 Task: Assign roles and permissions to a user.
Action: Mouse moved to (15, 120)
Screenshot: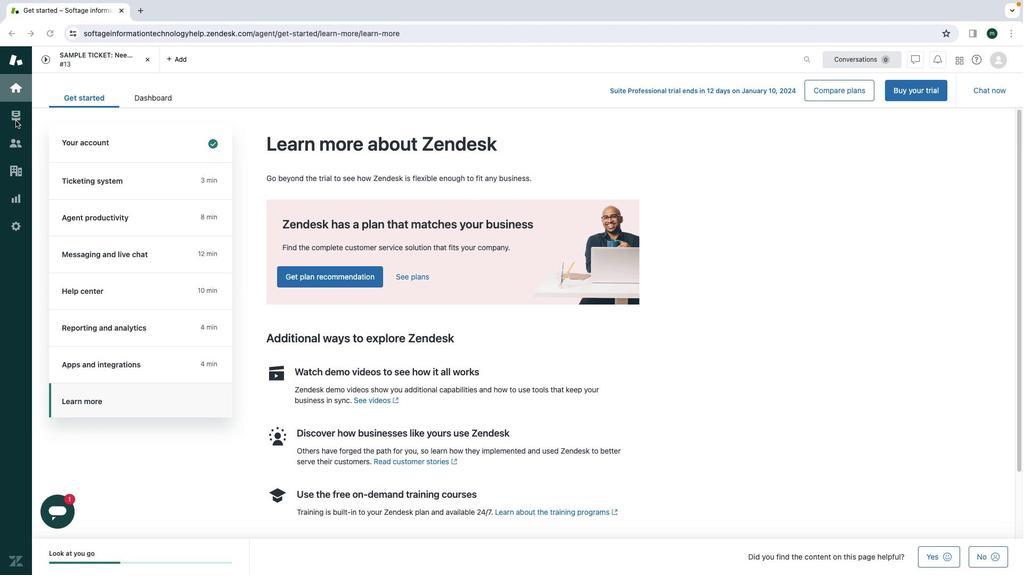 
Action: Mouse pressed left at (15, 120)
Screenshot: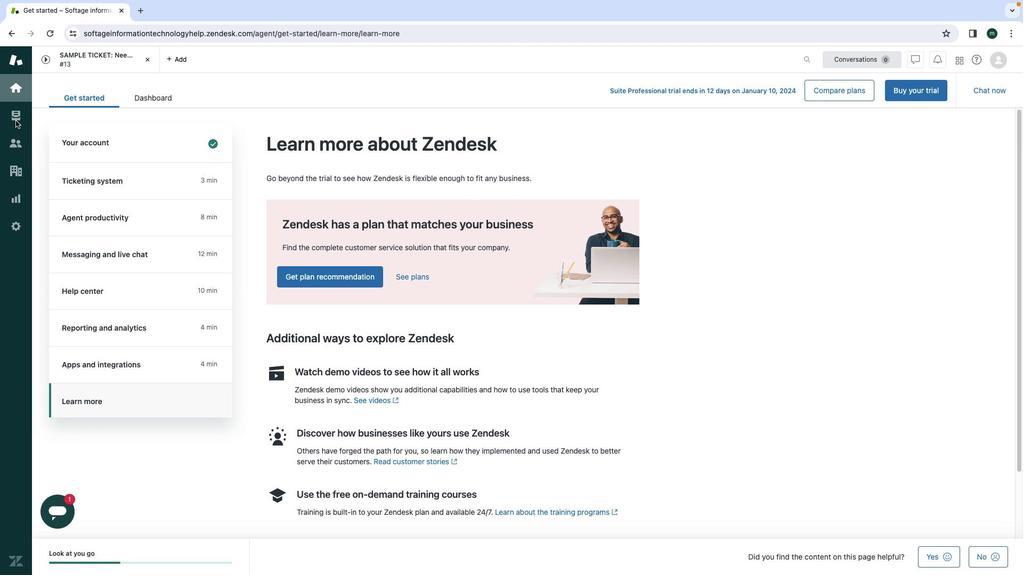 
Action: Mouse moved to (12, 116)
Screenshot: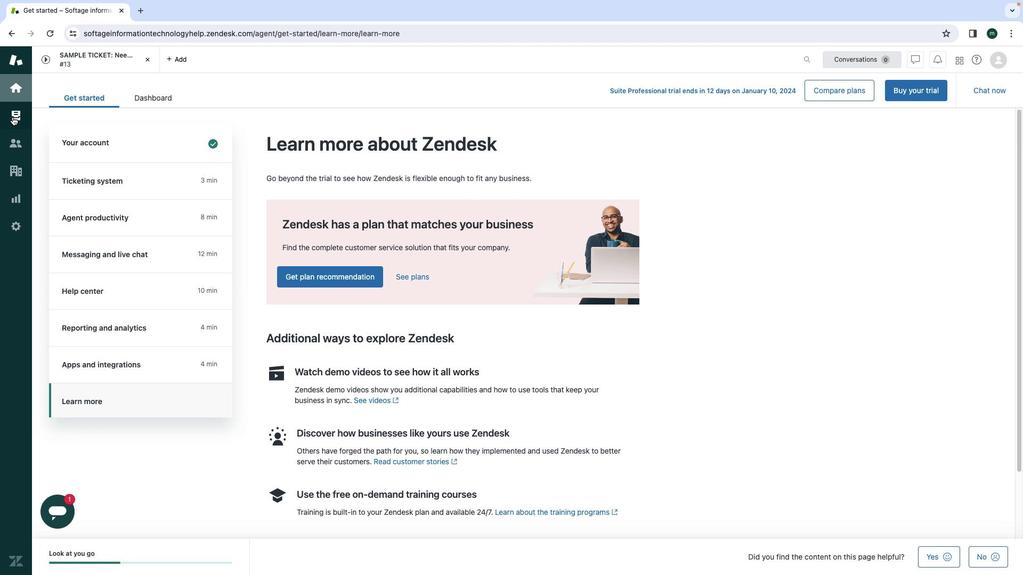 
Action: Mouse pressed left at (12, 116)
Screenshot: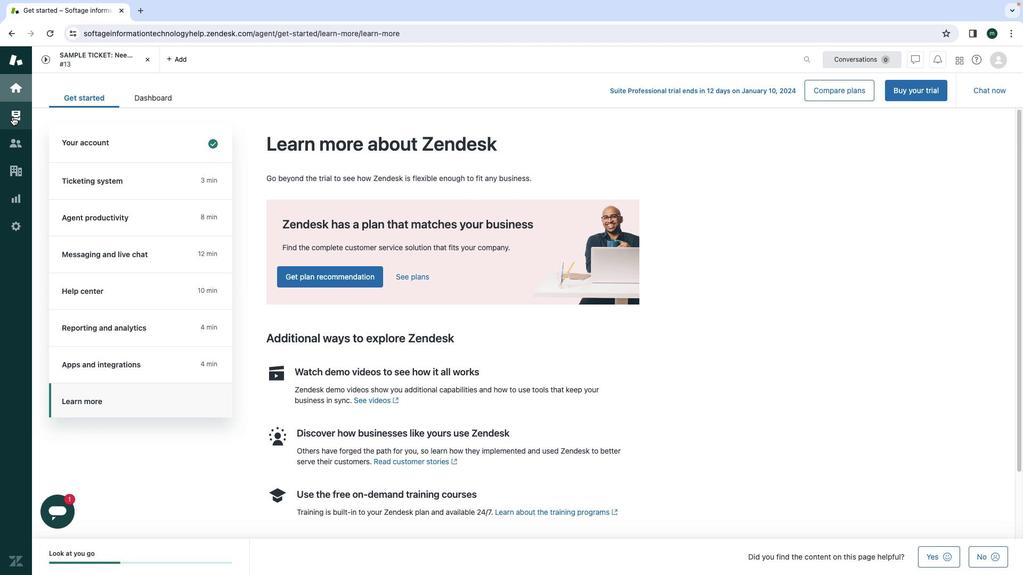 
Action: Mouse moved to (233, 305)
Screenshot: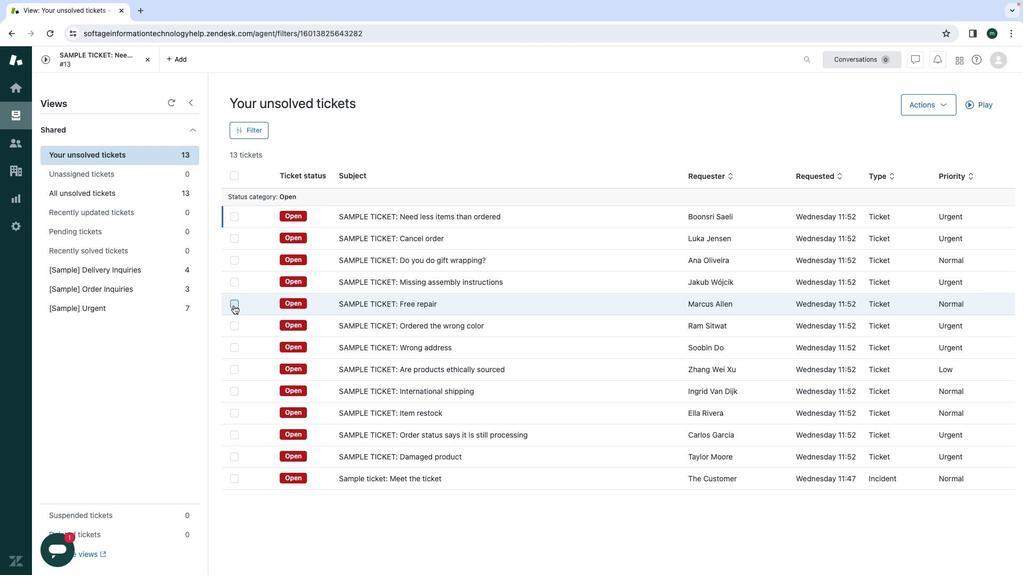 
Action: Mouse pressed left at (233, 305)
Screenshot: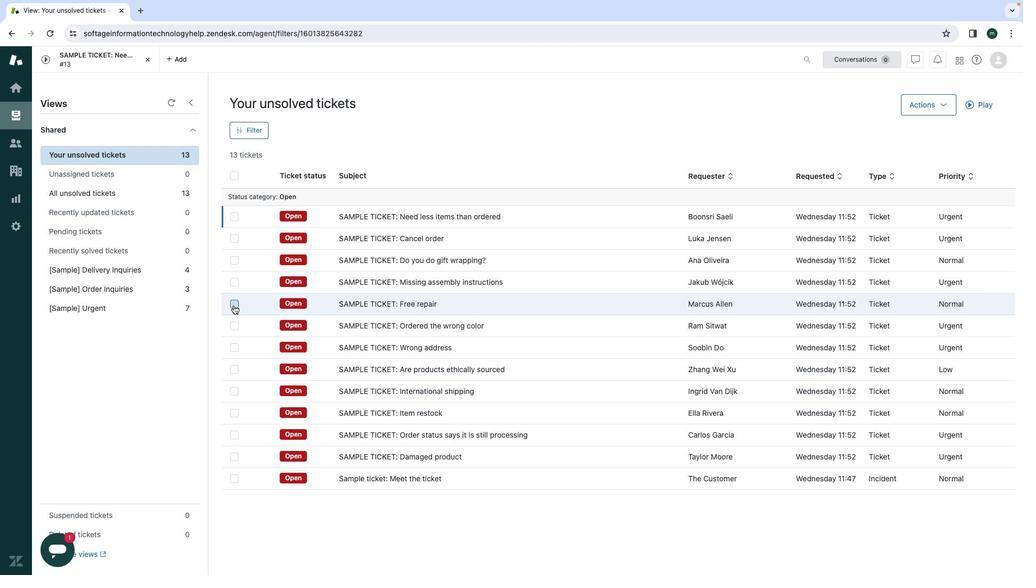 
Action: Mouse moved to (289, 302)
Screenshot: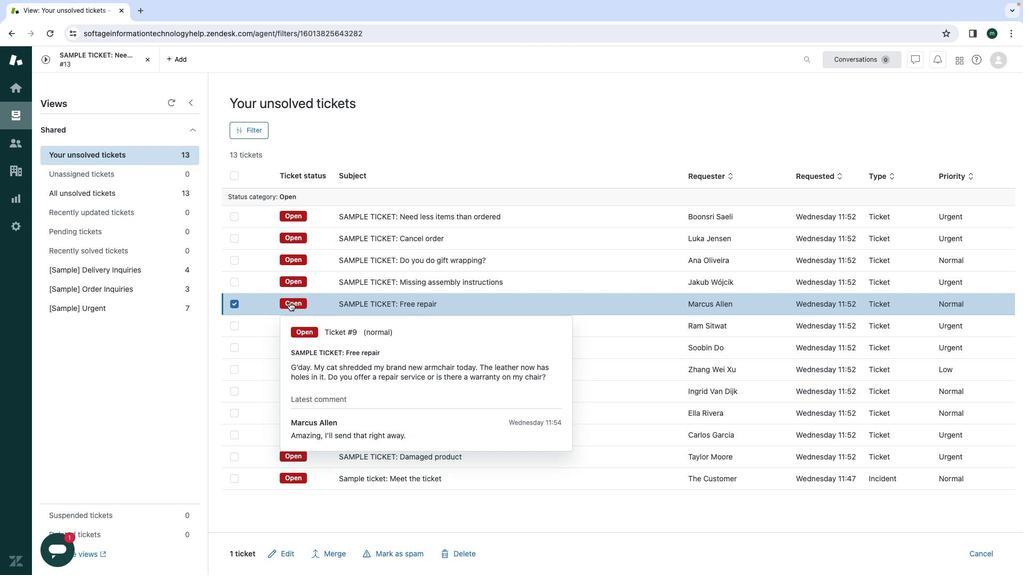 
Action: Mouse pressed left at (289, 302)
Screenshot: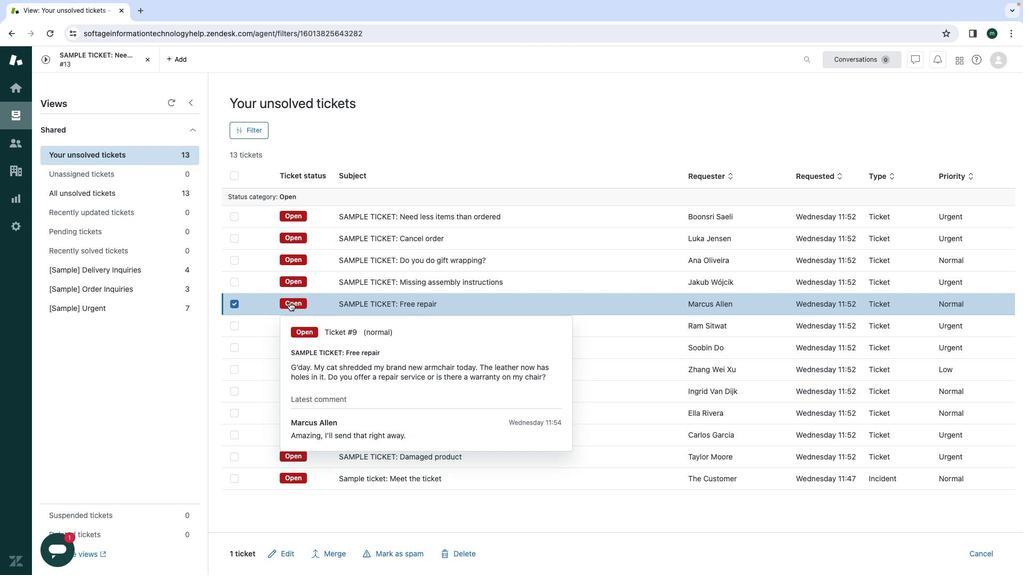 
Action: Mouse moved to (168, 128)
Screenshot: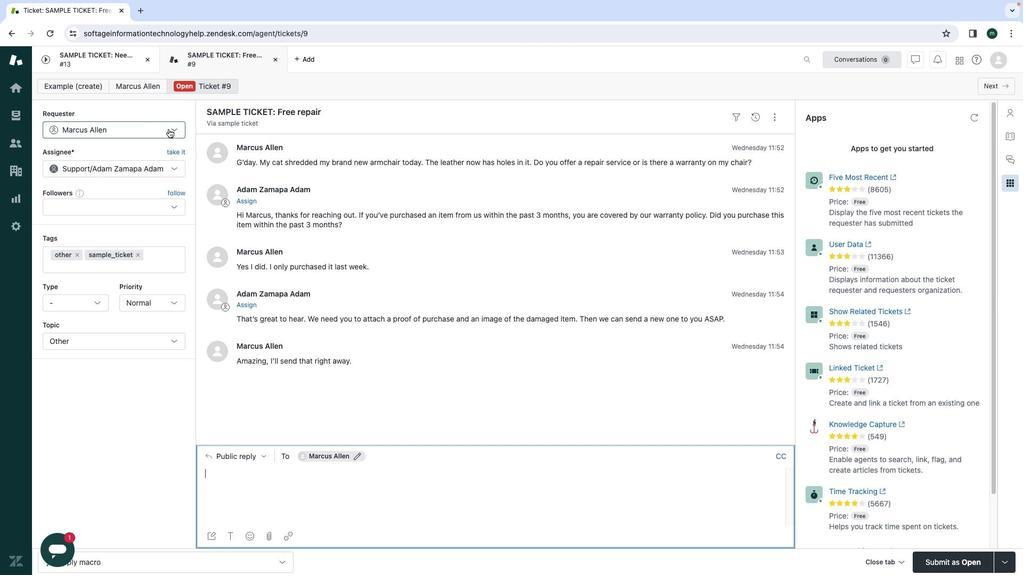 
Action: Mouse pressed left at (168, 128)
Screenshot: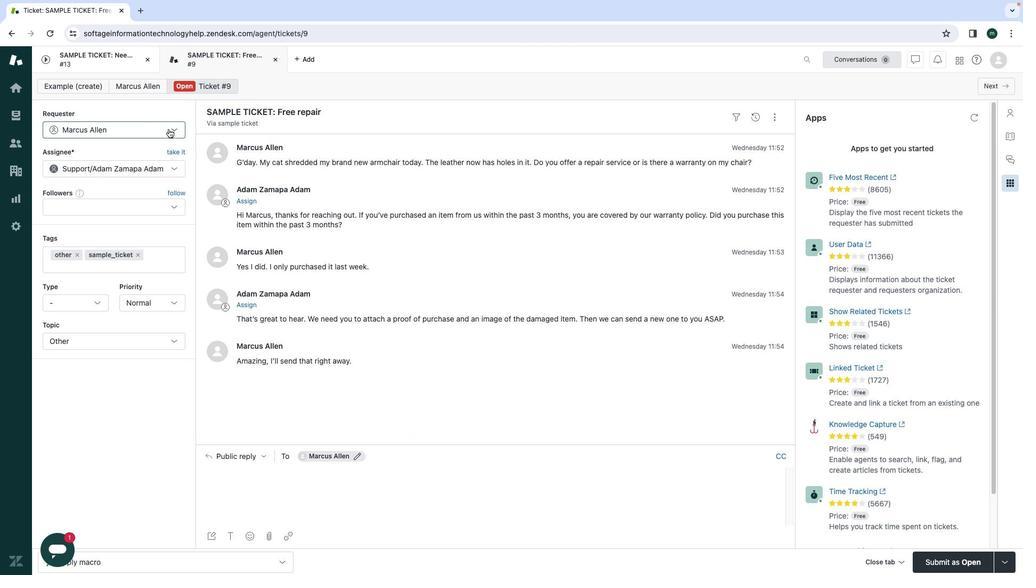
Action: Mouse moved to (114, 165)
Screenshot: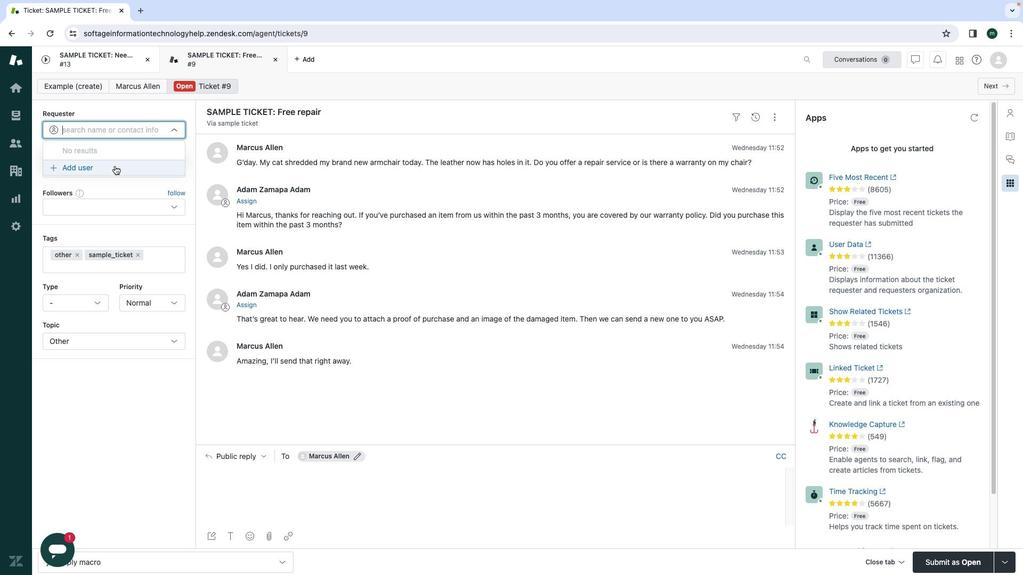 
Action: Mouse pressed left at (114, 165)
Screenshot: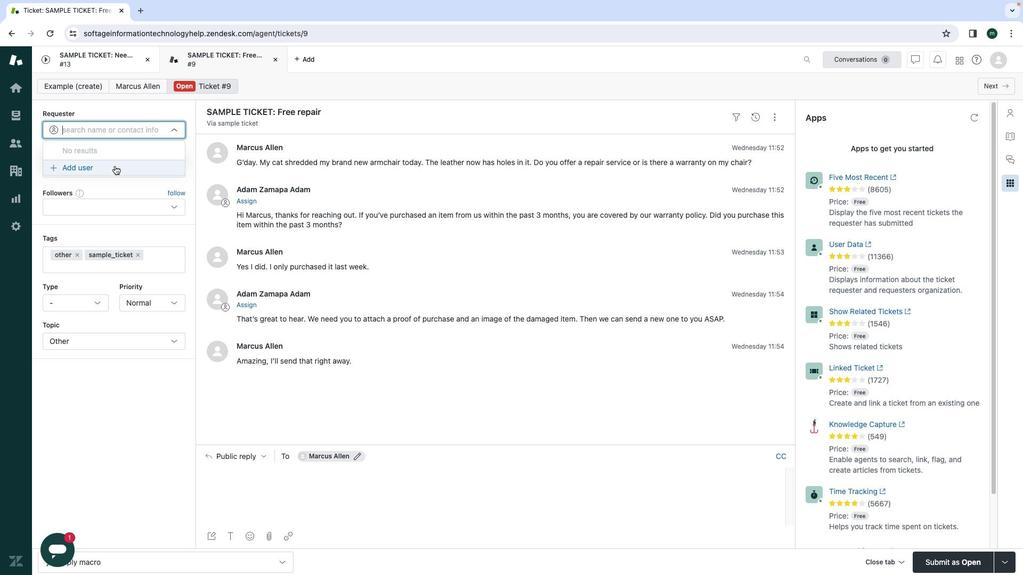 
Action: Mouse moved to (417, 269)
Screenshot: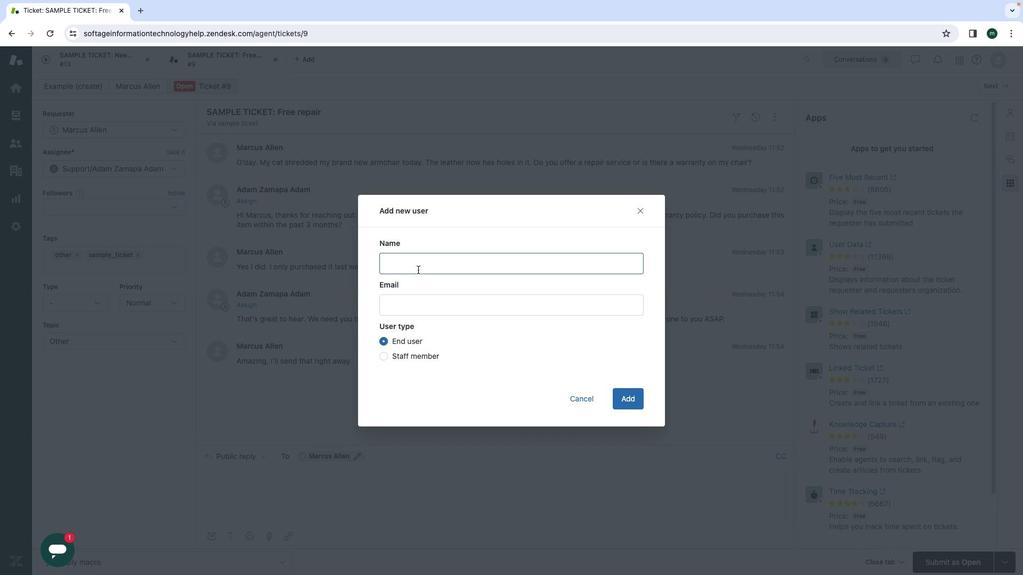 
Action: Mouse pressed left at (417, 269)
Screenshot: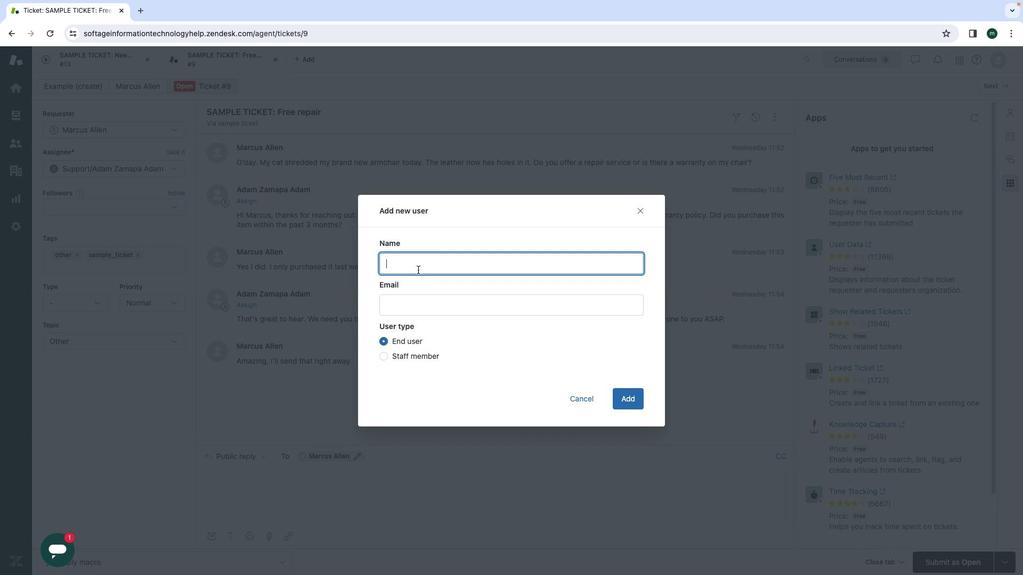 
Action: Mouse moved to (417, 269)
Screenshot: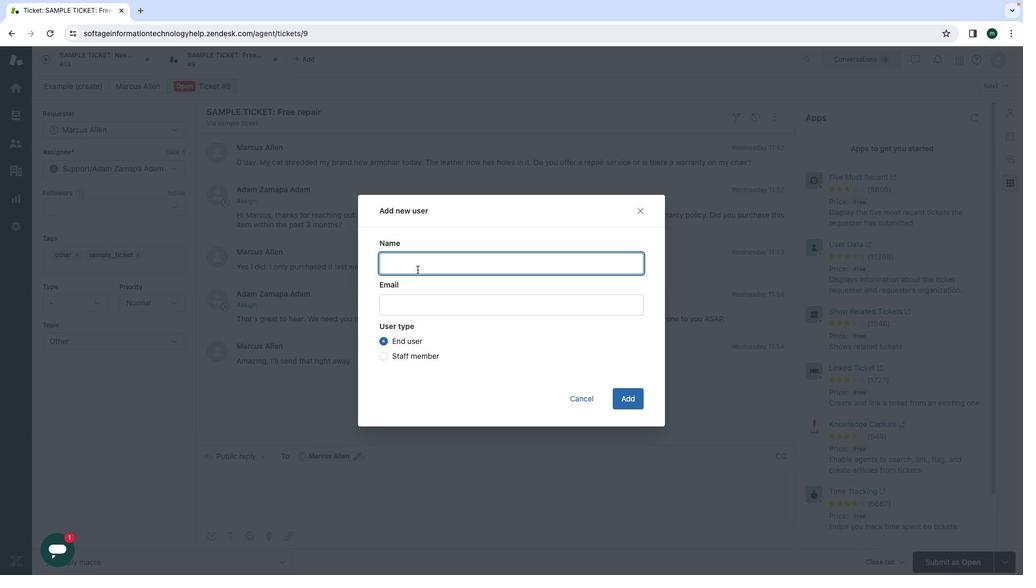 
Action: Key pressed Key.shift'E''o''i''n'Key.spaceKey.shift'M''o''r''g''a''n'
Screenshot: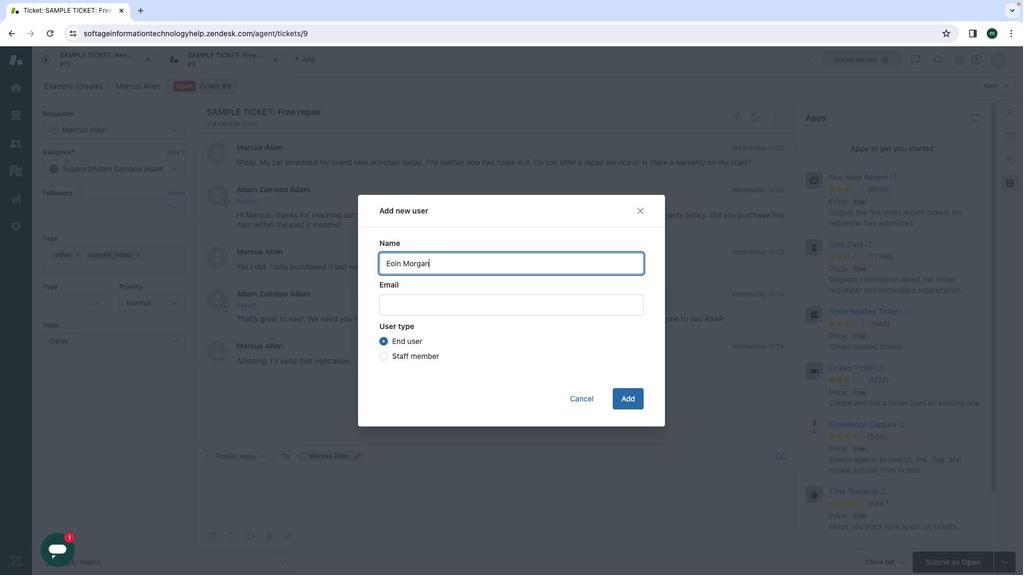 
Action: Mouse moved to (403, 310)
Screenshot: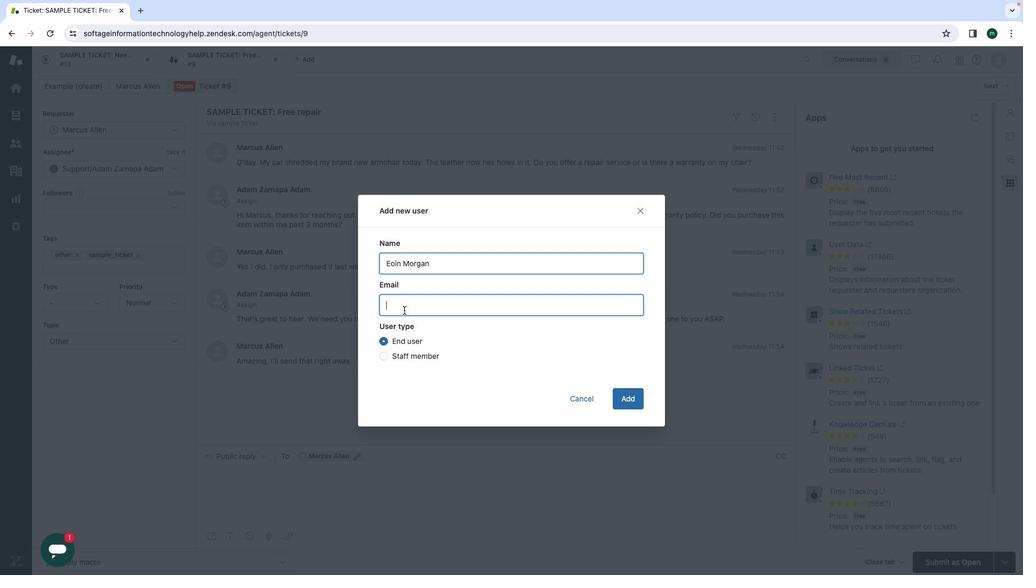 
Action: Mouse pressed left at (403, 310)
Screenshot: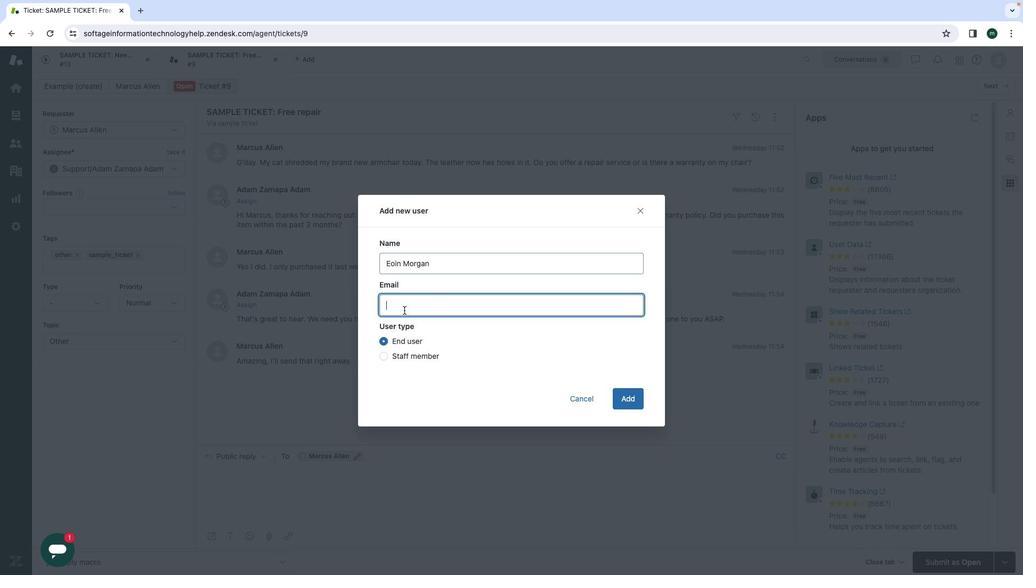 
Action: Mouse moved to (398, 312)
Screenshot: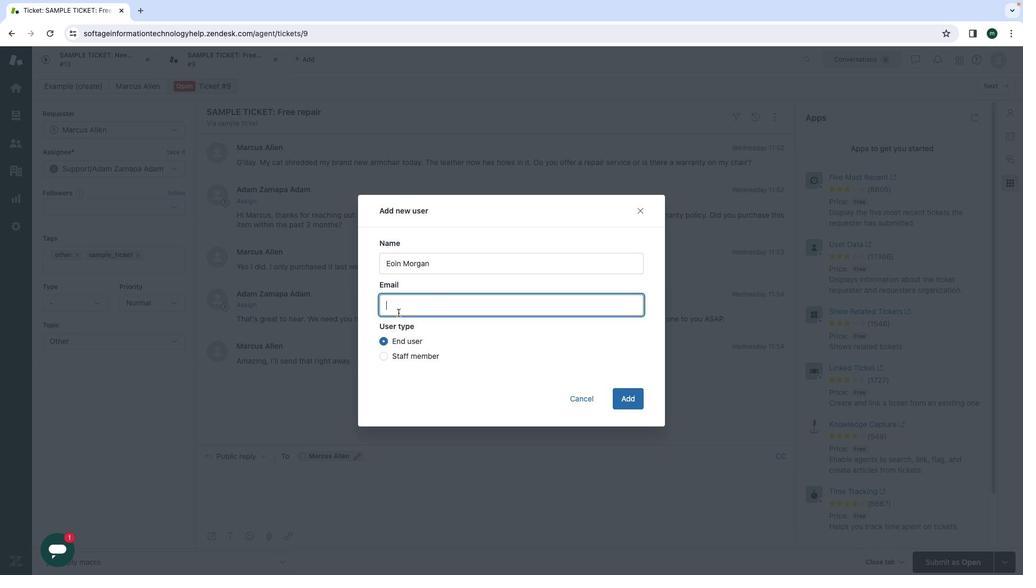 
Action: Key pressed Key.shift'E''o''i''n'Key.shift'M''o''r''g''a''n''.''n''e''t'Key.shift'@''g''m''a''i''l''.''c''o''m'
Screenshot: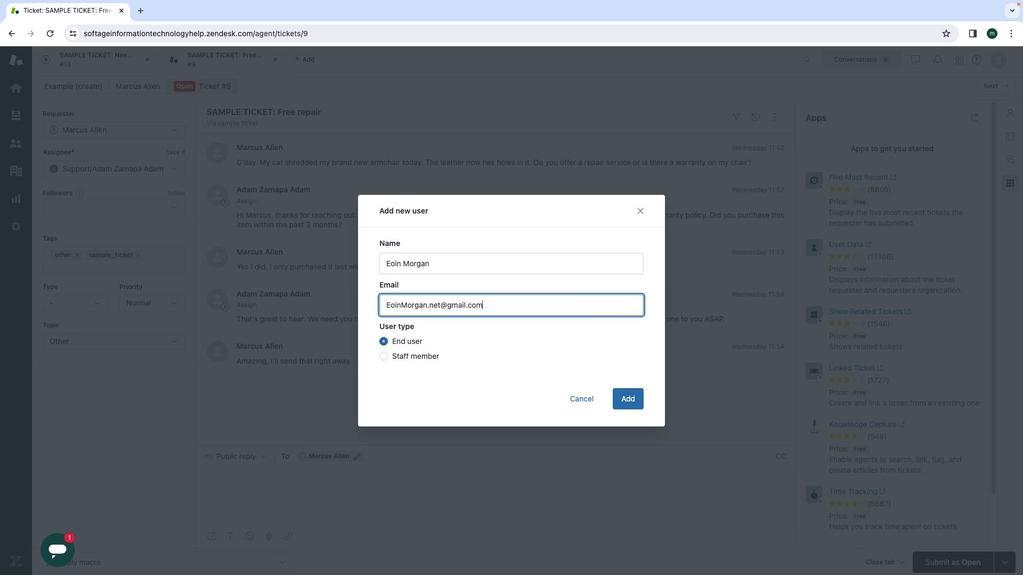 
Action: Mouse moved to (635, 395)
Screenshot: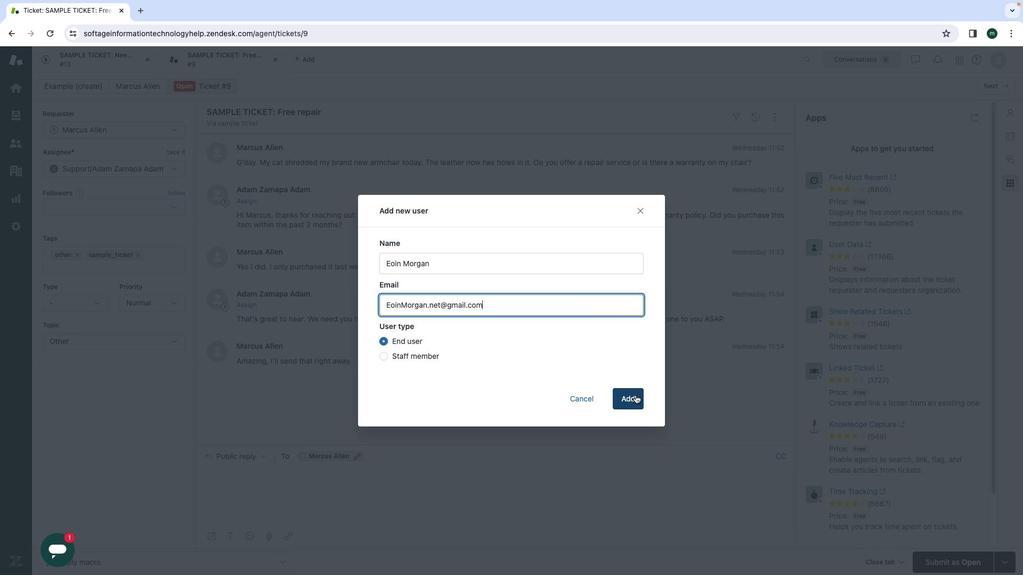 
Action: Mouse pressed left at (635, 395)
Screenshot: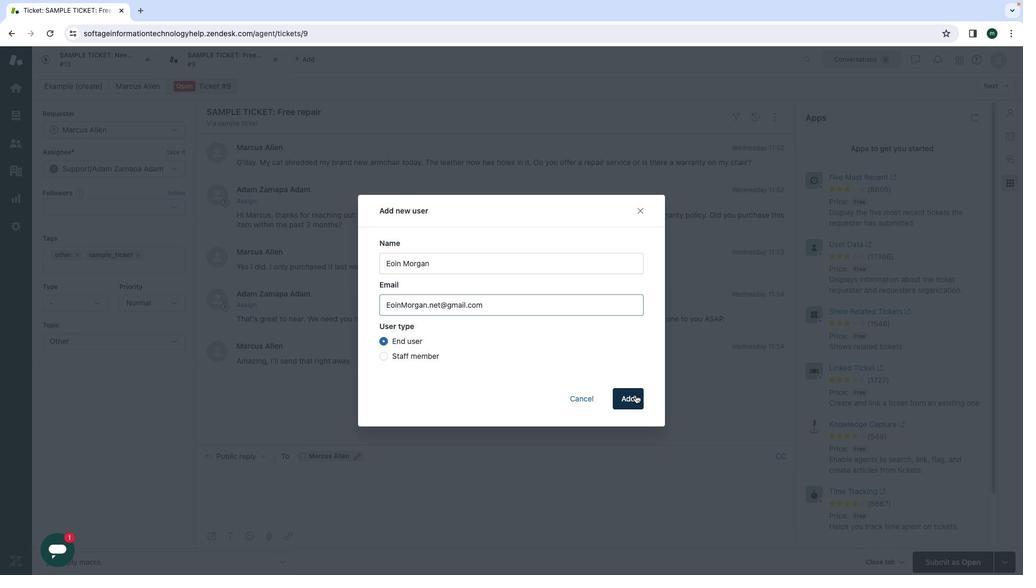 
Action: Mouse moved to (173, 170)
Screenshot: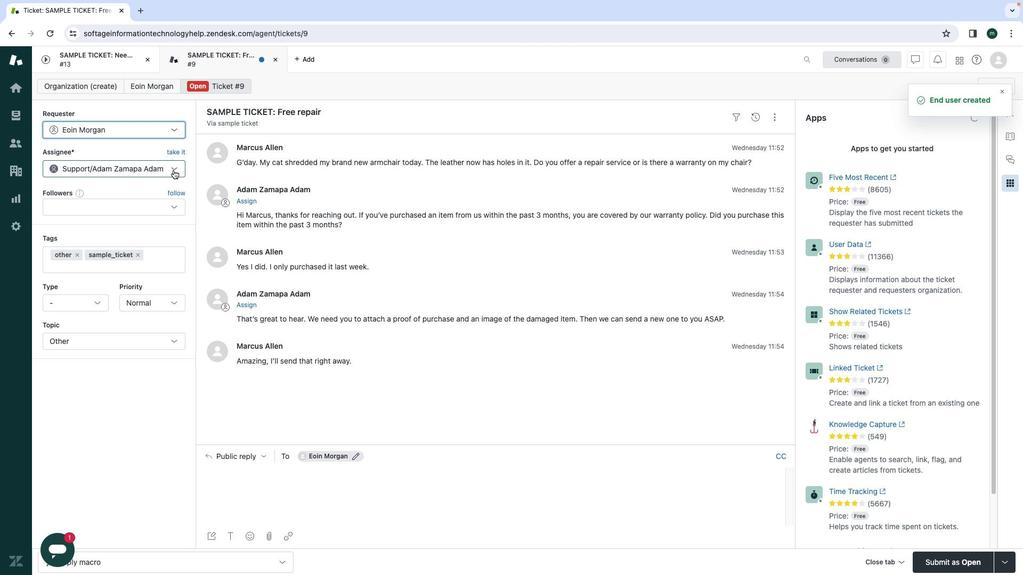 
Action: Mouse pressed left at (173, 170)
Screenshot: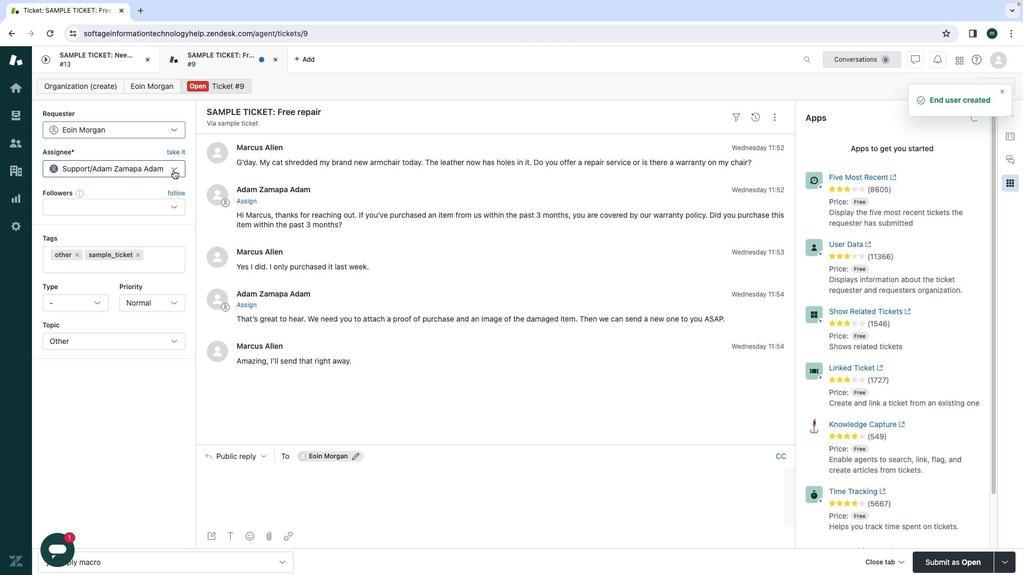 
Action: Mouse moved to (149, 211)
Screenshot: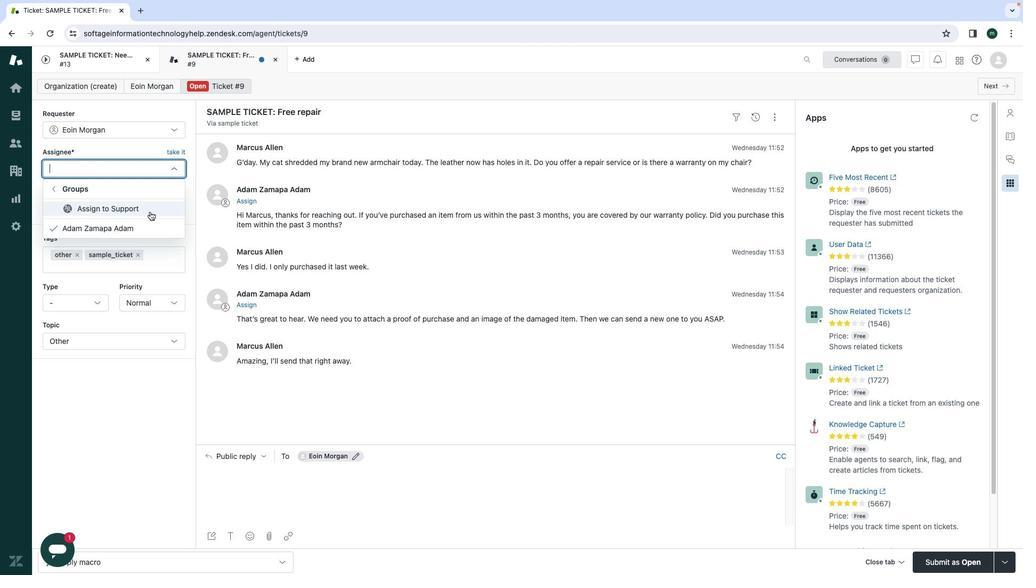 
Action: Mouse pressed left at (149, 211)
Screenshot: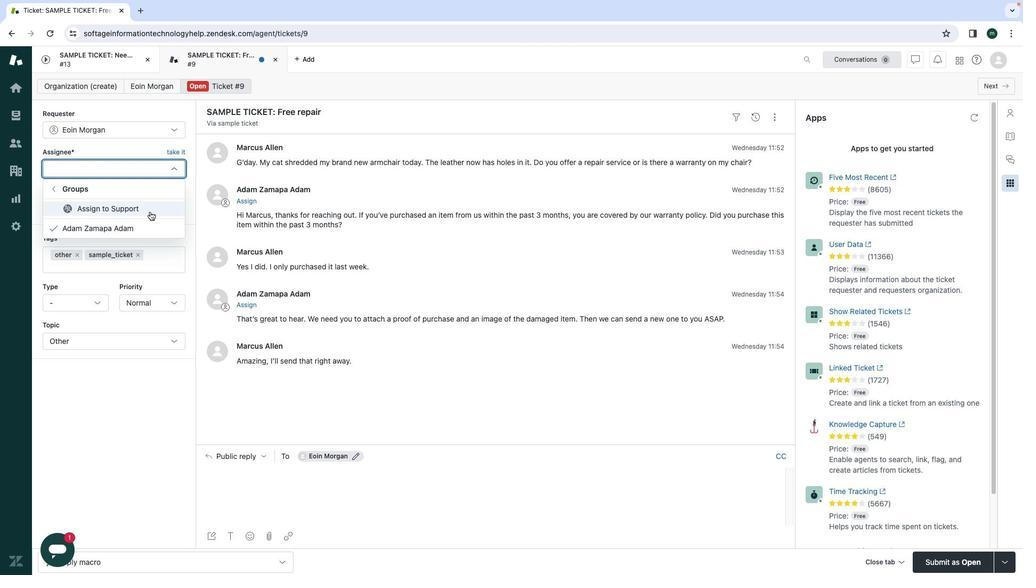 
Action: Mouse moved to (92, 303)
Screenshot: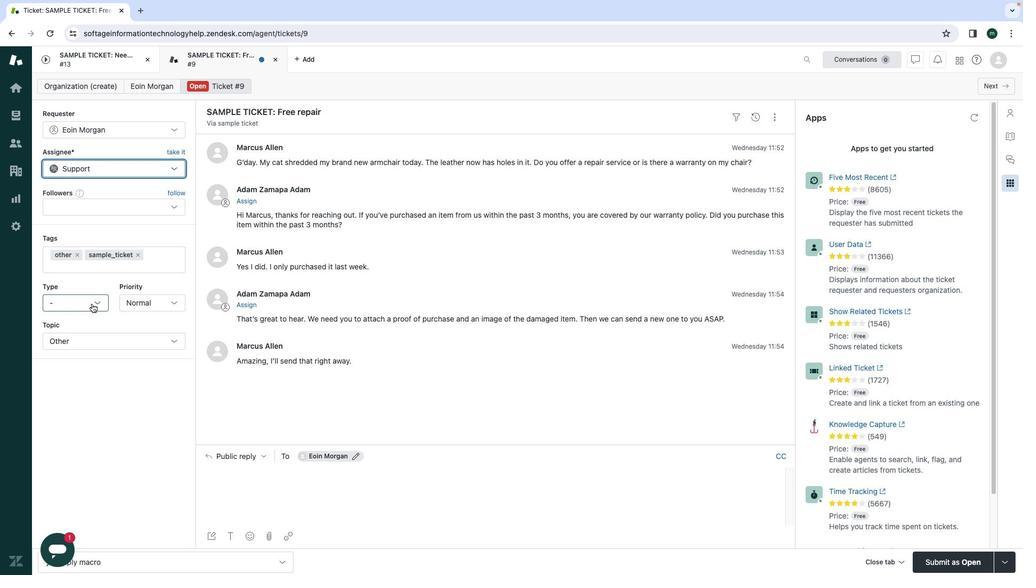 
Action: Mouse pressed left at (92, 303)
Screenshot: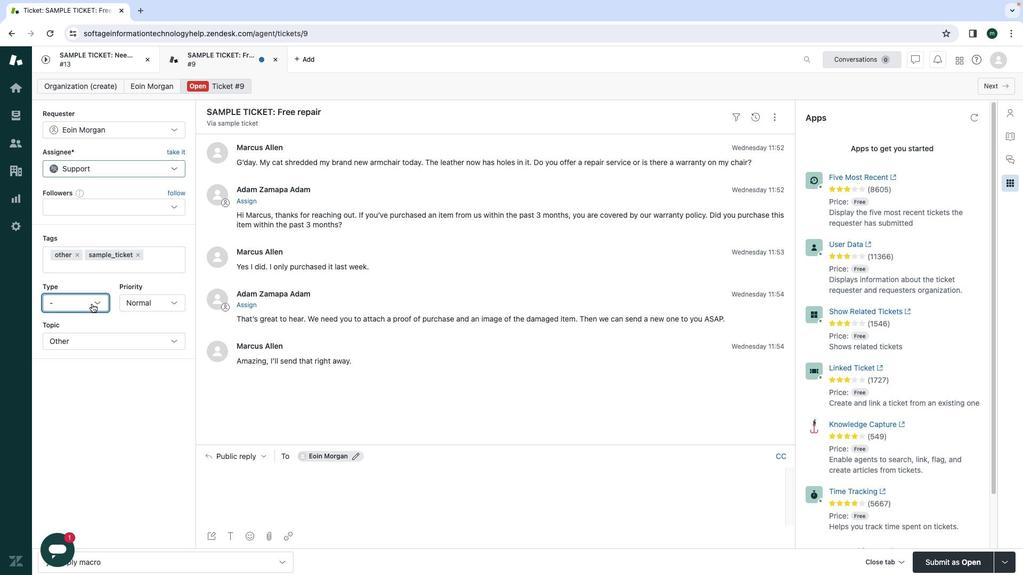 
Action: Mouse moved to (93, 371)
Screenshot: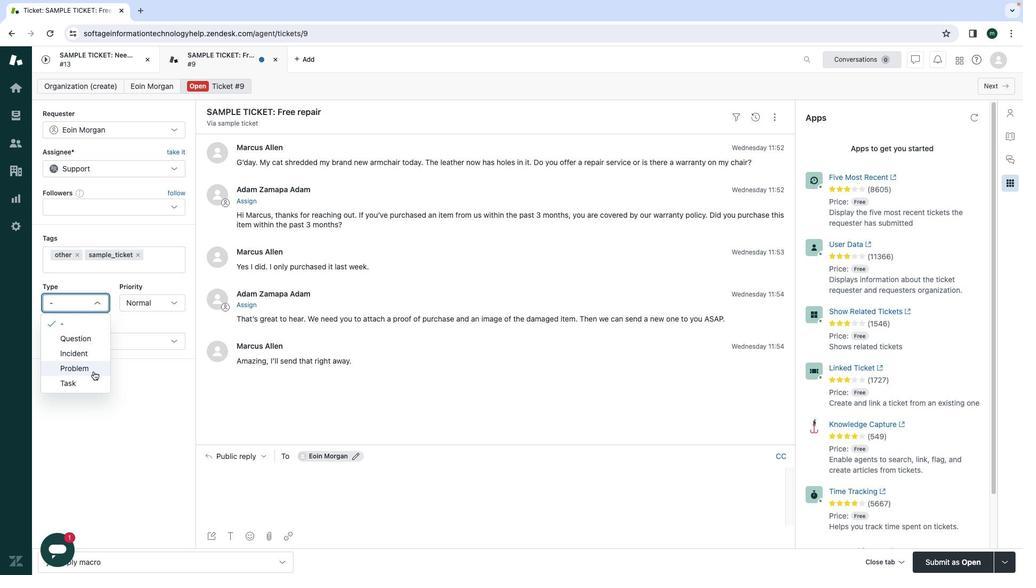 
Action: Mouse pressed left at (93, 371)
Screenshot: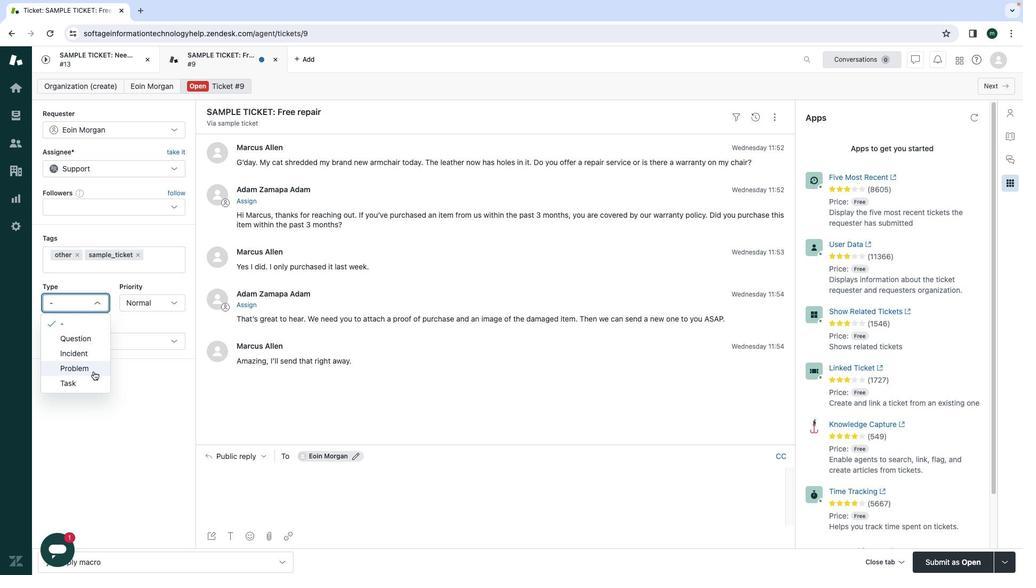 
Action: Mouse moved to (164, 304)
Screenshot: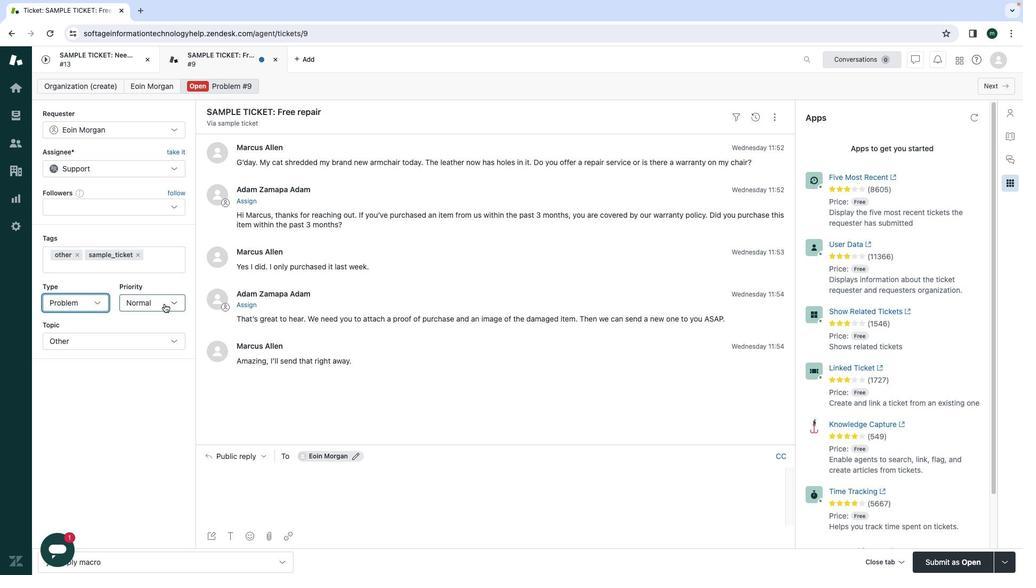 
Action: Mouse pressed left at (164, 304)
Screenshot: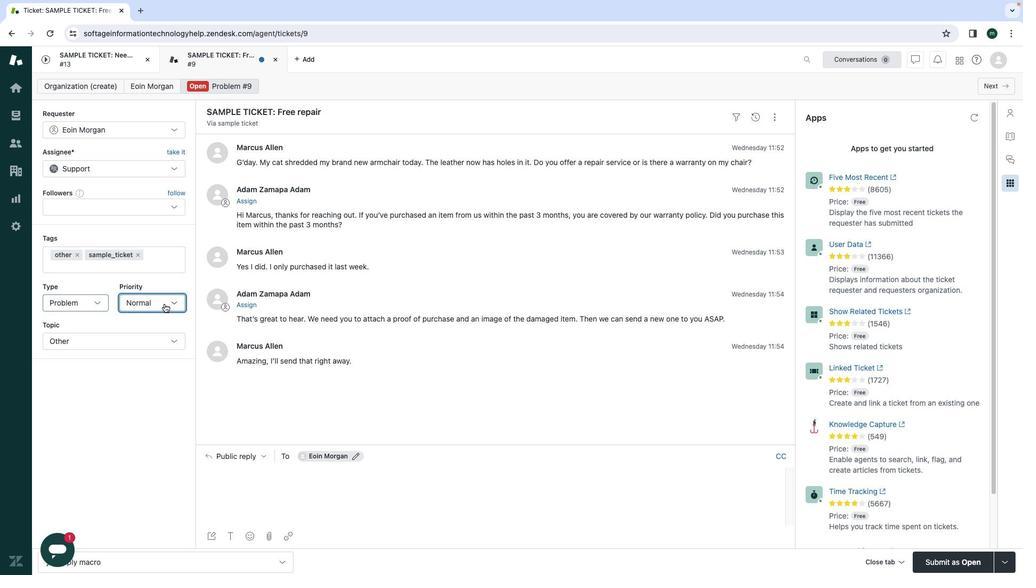 
Action: Mouse moved to (158, 367)
Screenshot: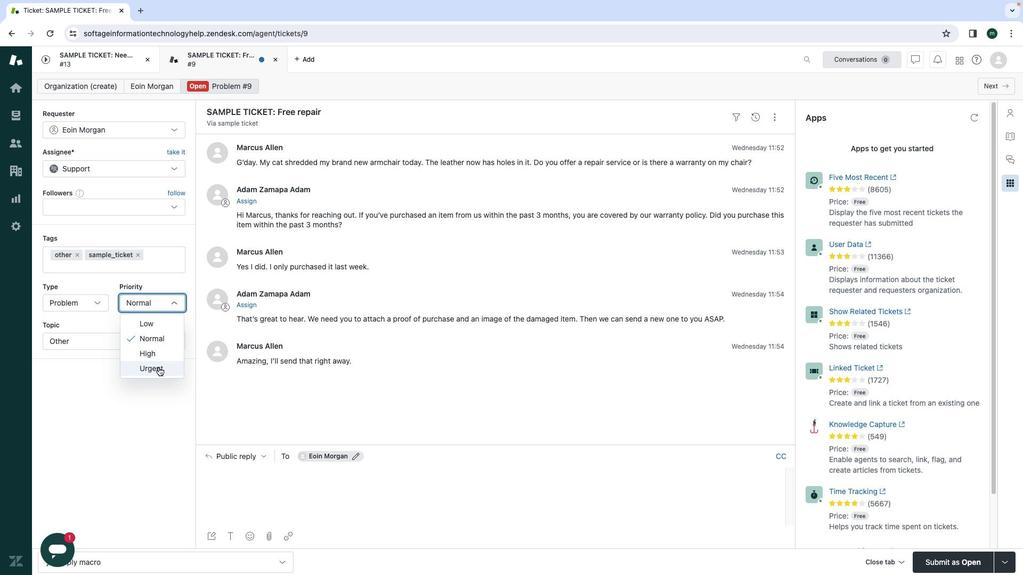 
Action: Mouse pressed left at (158, 367)
Screenshot: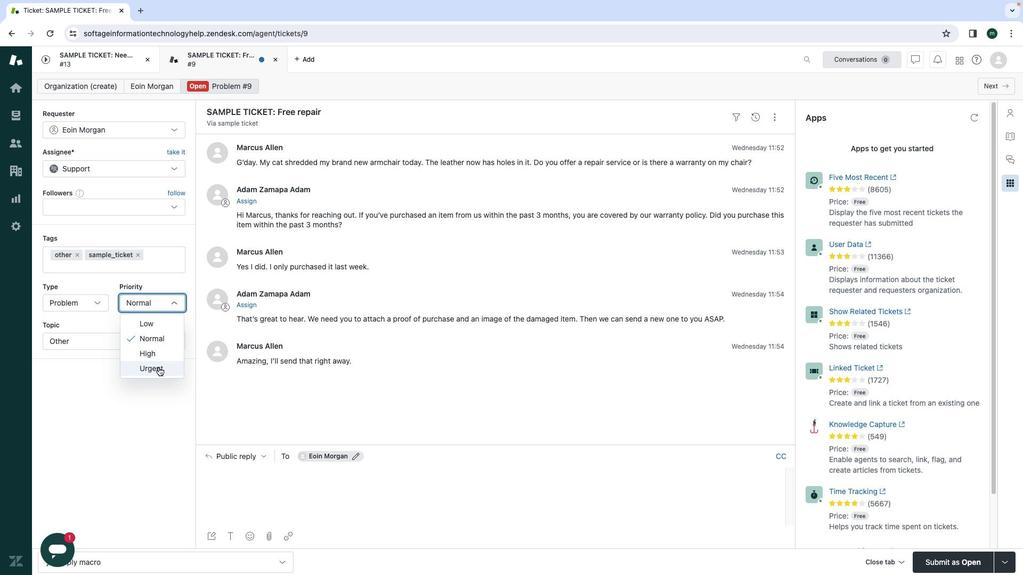 
Action: Mouse moved to (170, 342)
Screenshot: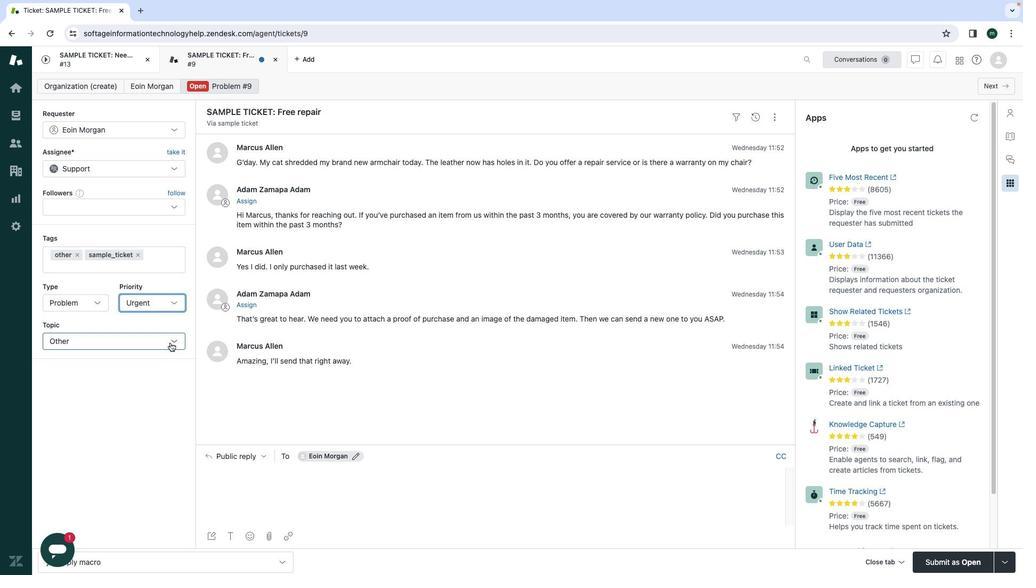 
Action: Mouse pressed left at (170, 342)
Screenshot: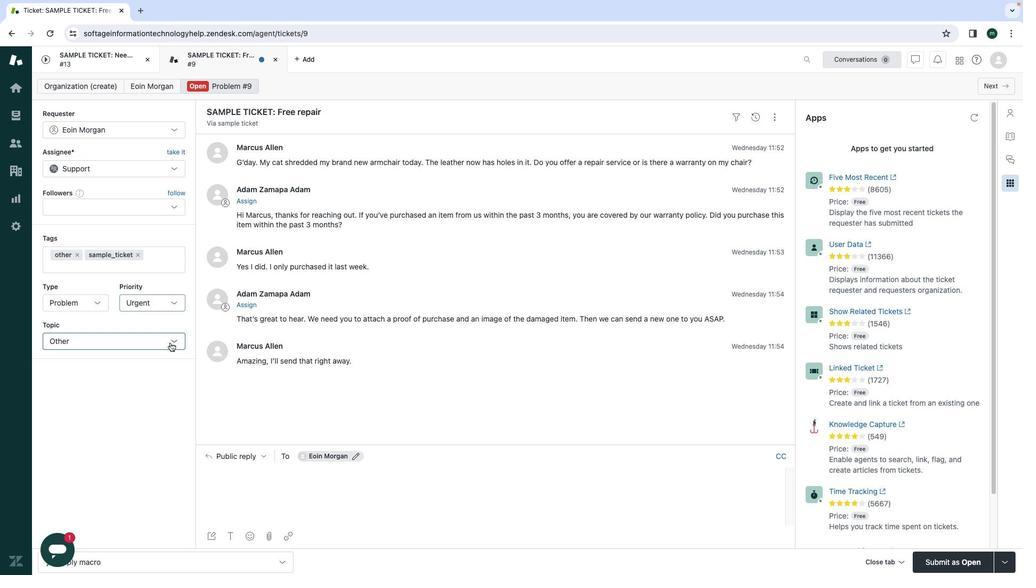 
Action: Mouse moved to (151, 376)
Screenshot: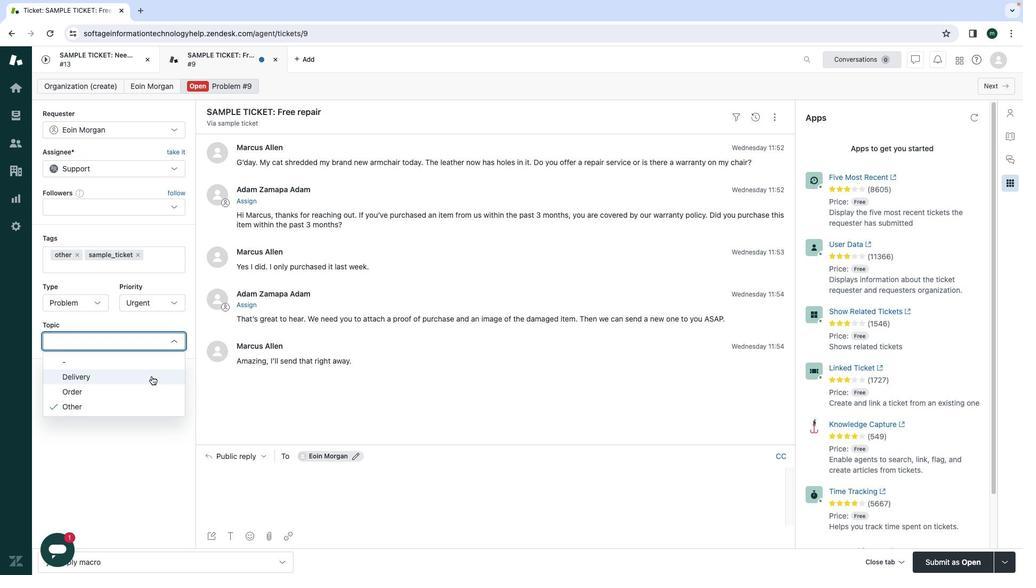 
Action: Mouse pressed left at (151, 376)
Screenshot: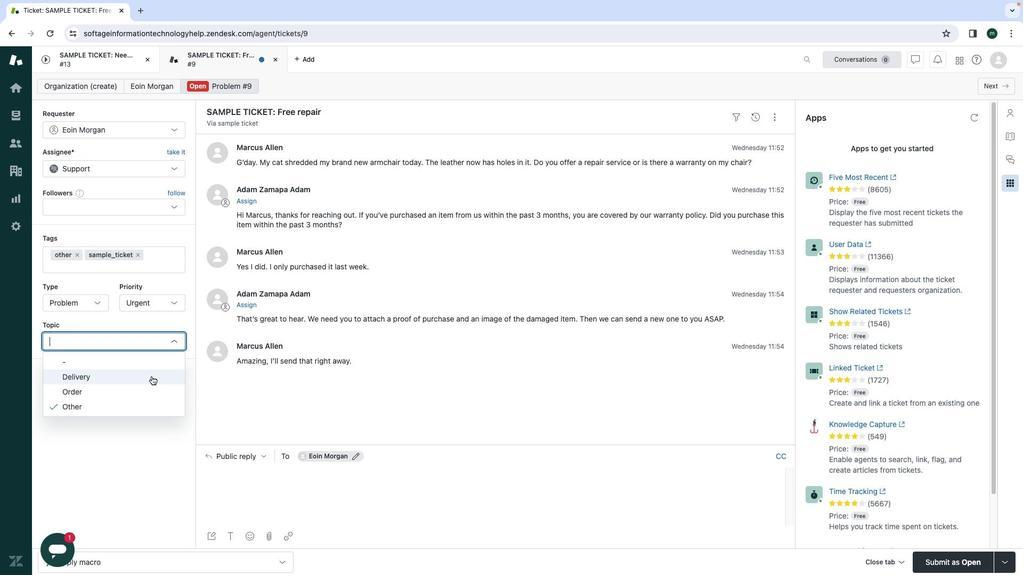 
Action: Mouse moved to (372, 343)
Screenshot: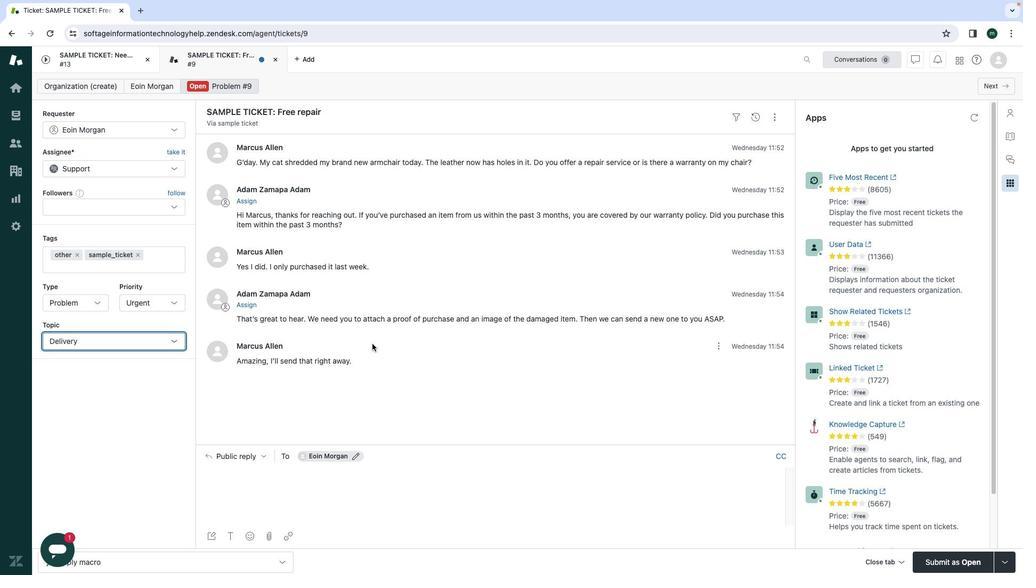 
Action: Mouse scrolled (372, 343) with delta (0, 0)
Screenshot: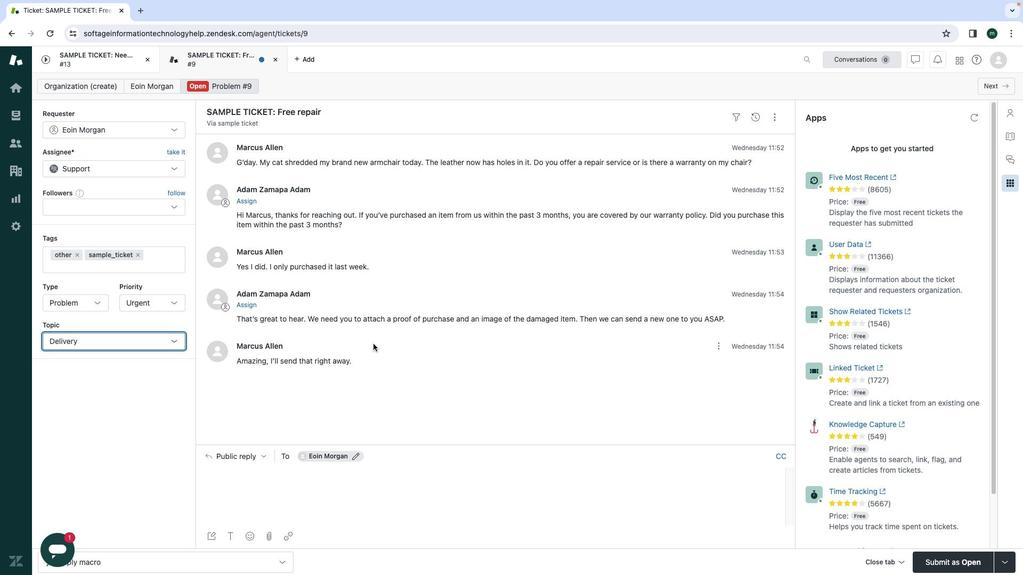
Action: Mouse scrolled (372, 343) with delta (0, 0)
Screenshot: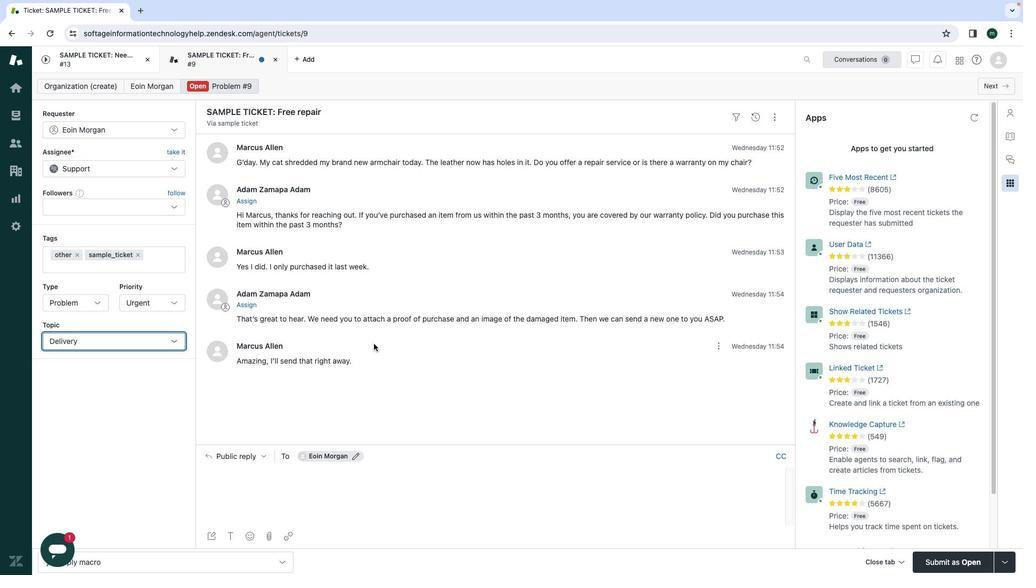 
Action: Mouse scrolled (372, 343) with delta (0, -1)
Screenshot: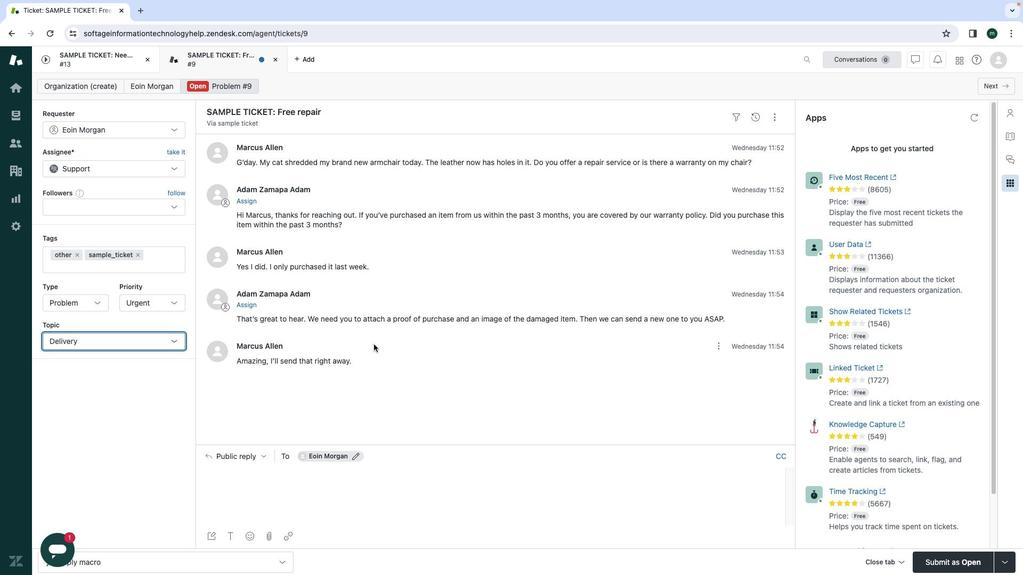 
Action: Mouse moved to (351, 461)
Screenshot: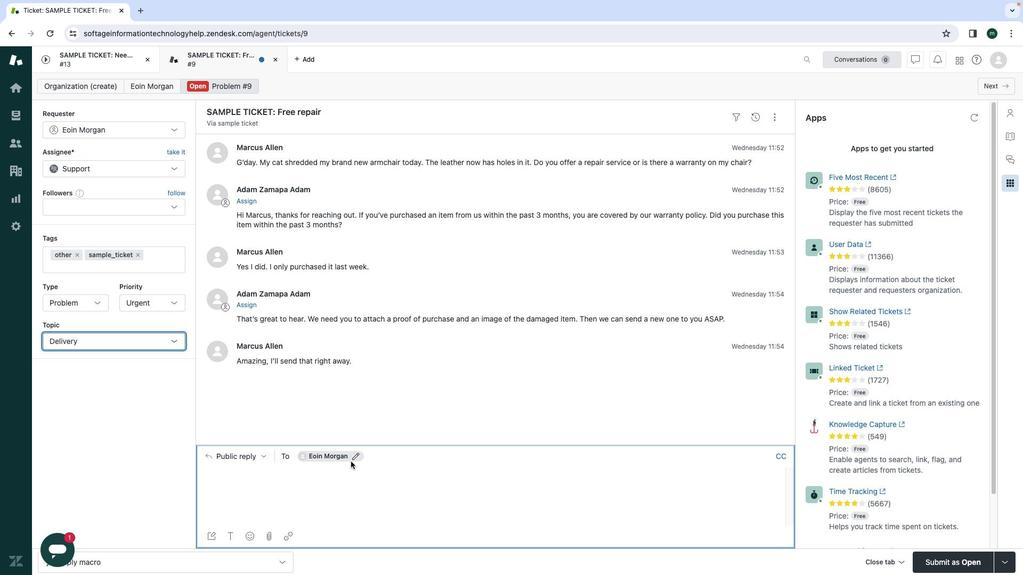 
Action: Mouse pressed left at (351, 461)
Screenshot: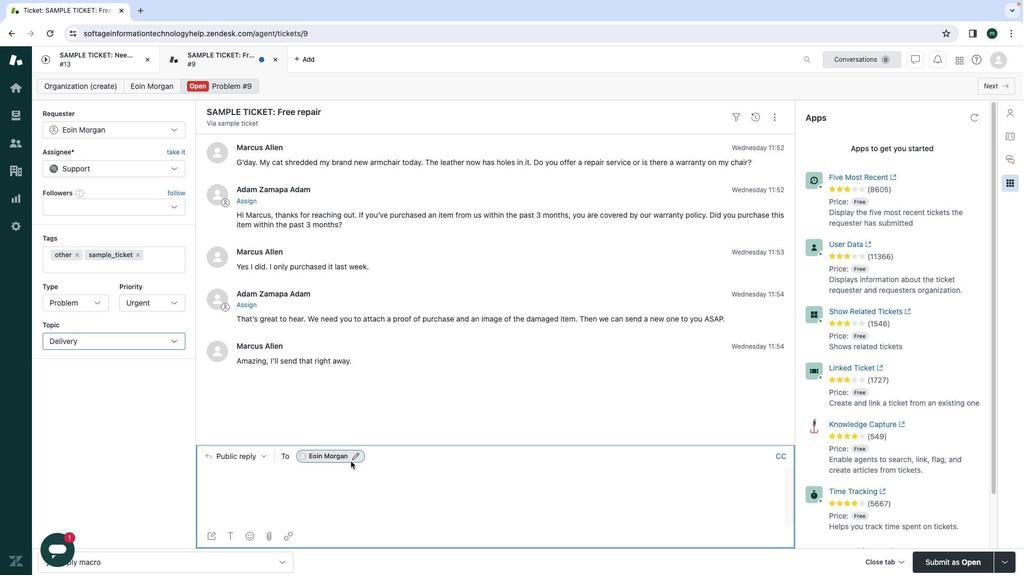 
Action: Mouse moved to (352, 455)
Screenshot: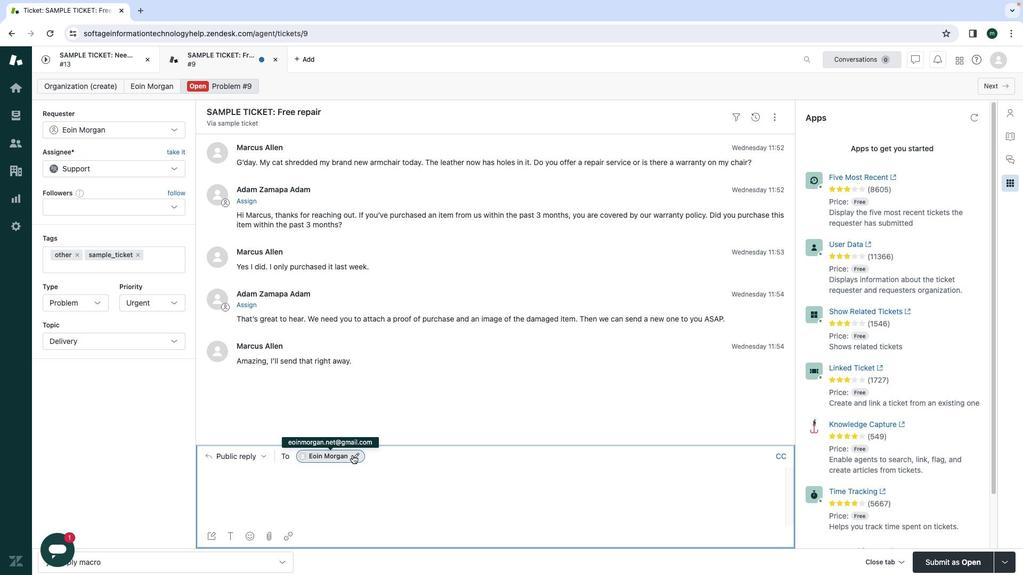 
Action: Mouse pressed left at (352, 455)
Screenshot: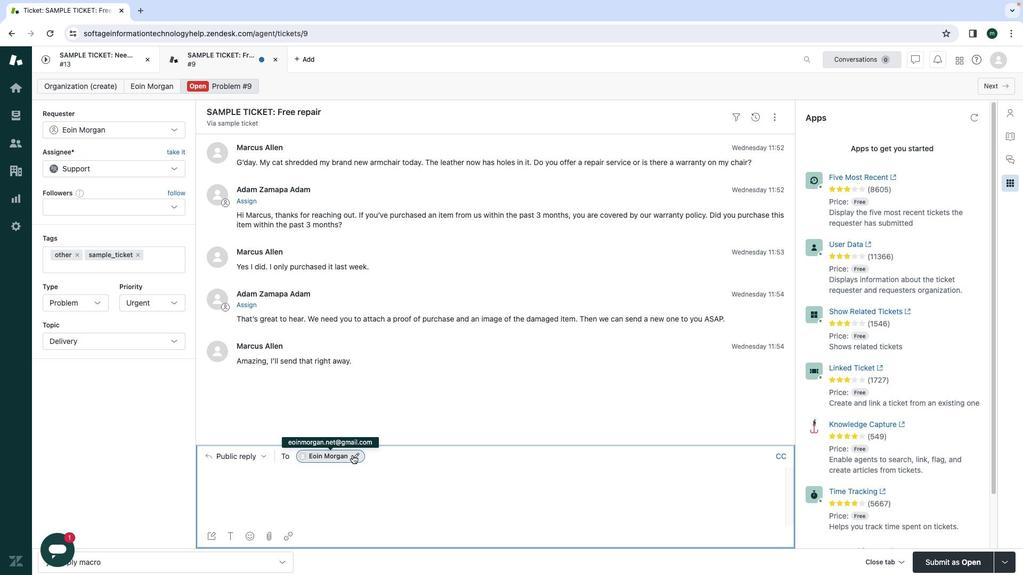 
Action: Mouse moved to (321, 497)
Screenshot: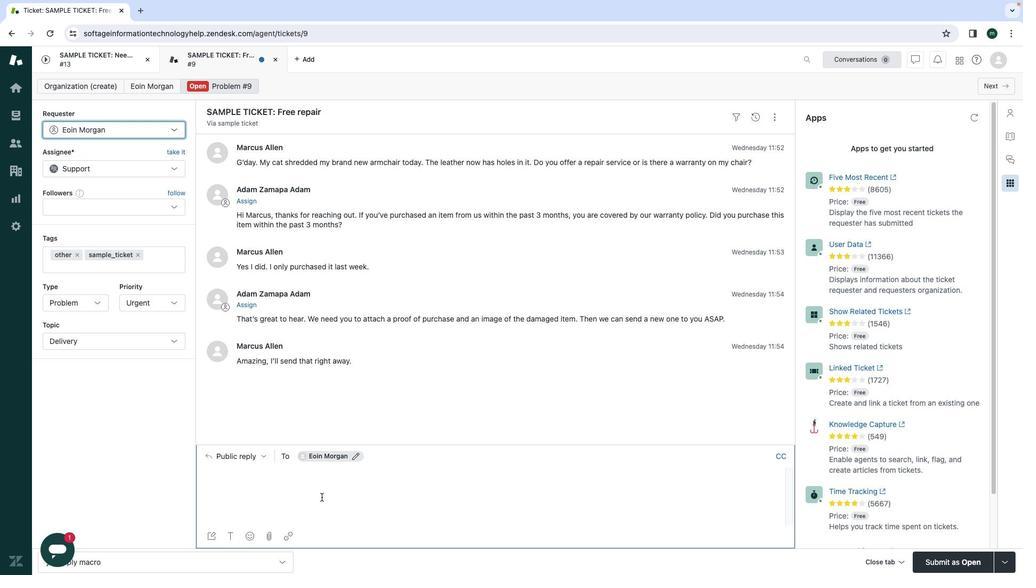 
Action: Mouse pressed left at (321, 497)
Screenshot: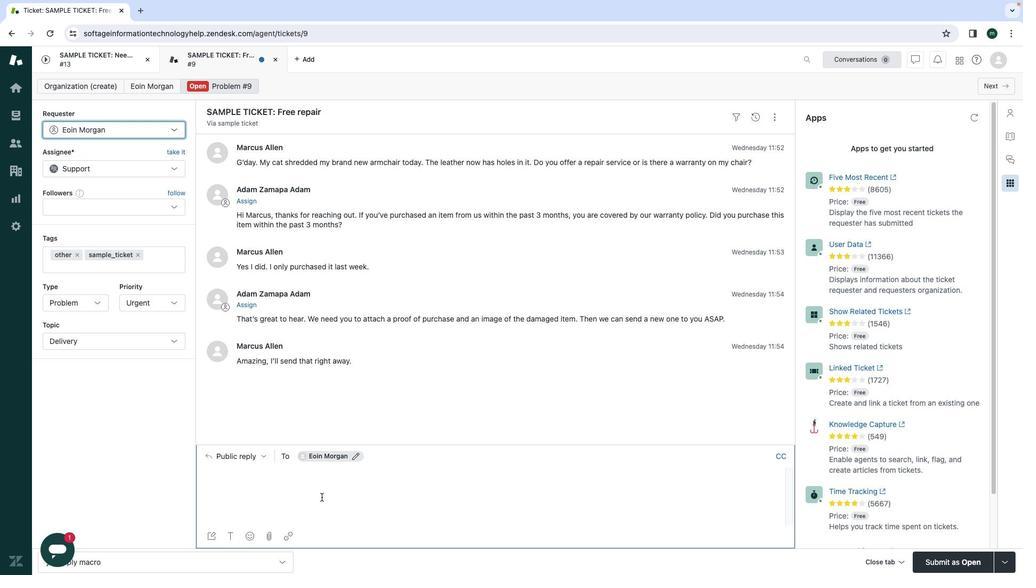 
Action: Mouse moved to (214, 305)
Screenshot: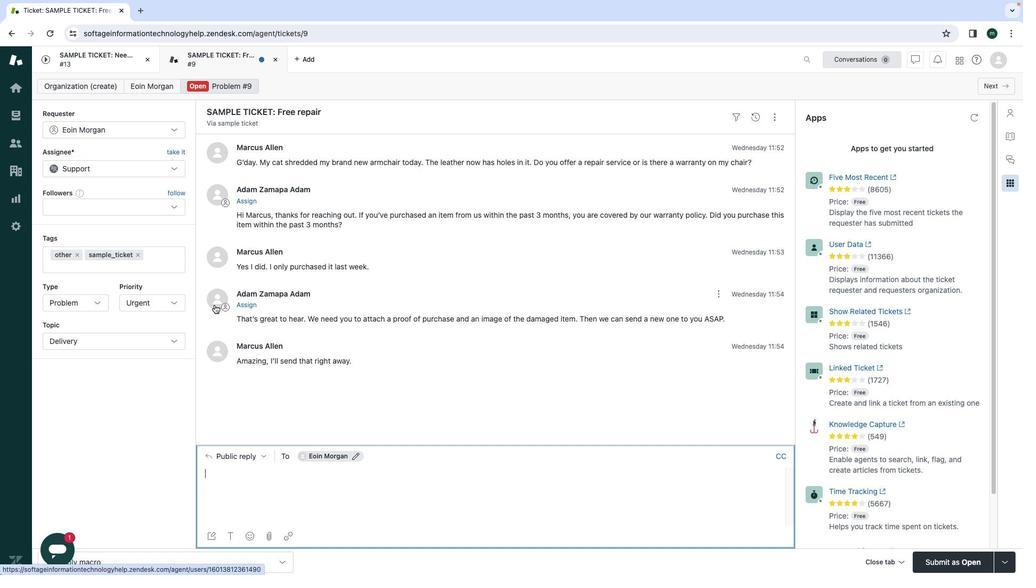 
Action: Mouse scrolled (214, 305) with delta (0, 0)
Screenshot: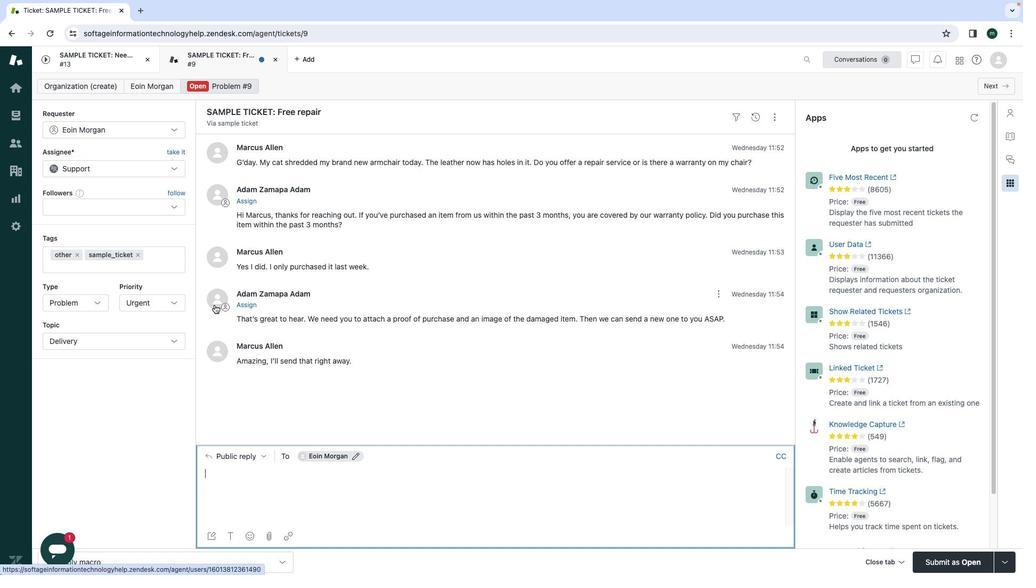 
Action: Mouse scrolled (214, 305) with delta (0, 0)
Screenshot: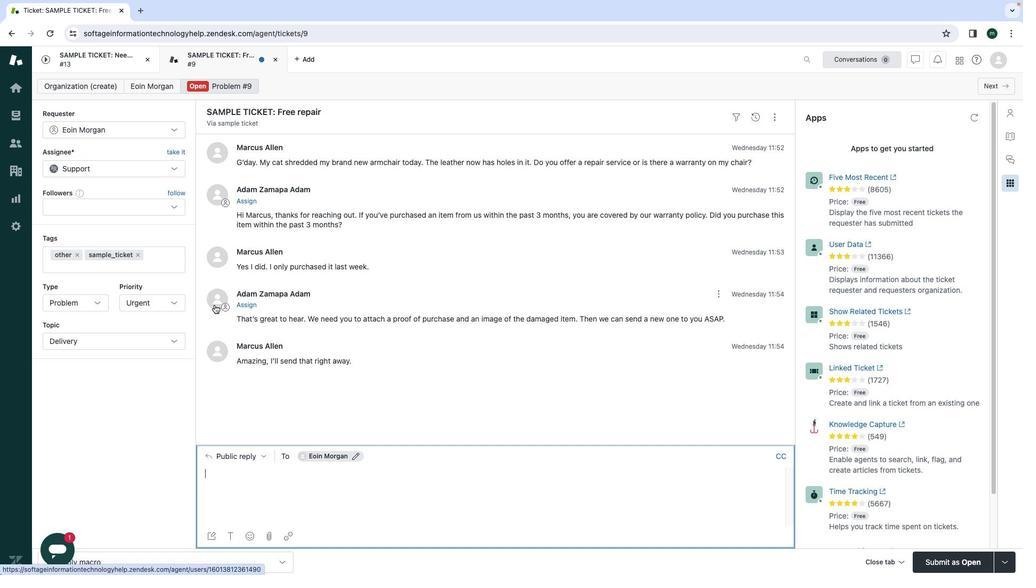 
Action: Mouse scrolled (214, 305) with delta (0, 1)
Screenshot: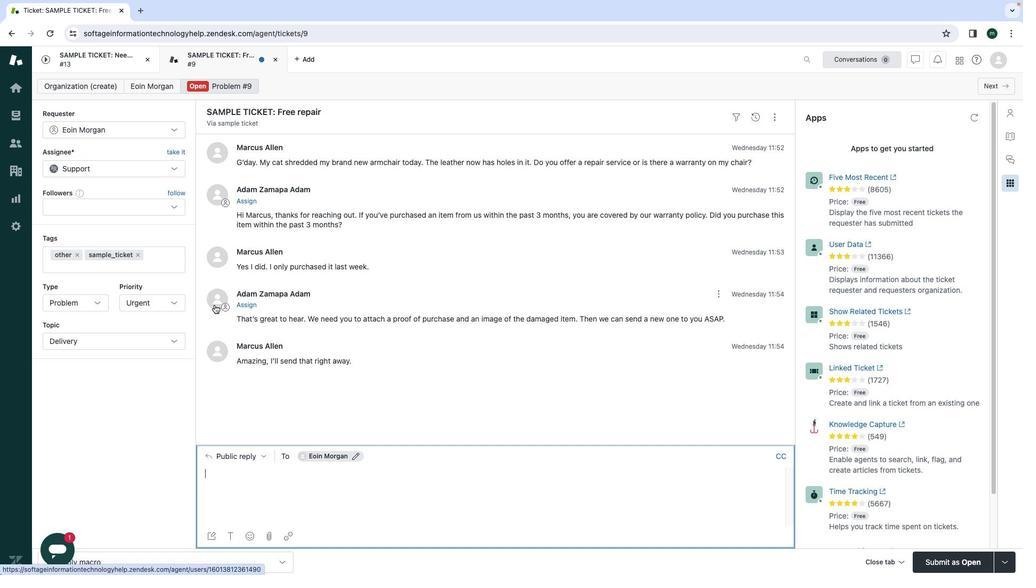 
Action: Mouse moved to (165, 205)
Screenshot: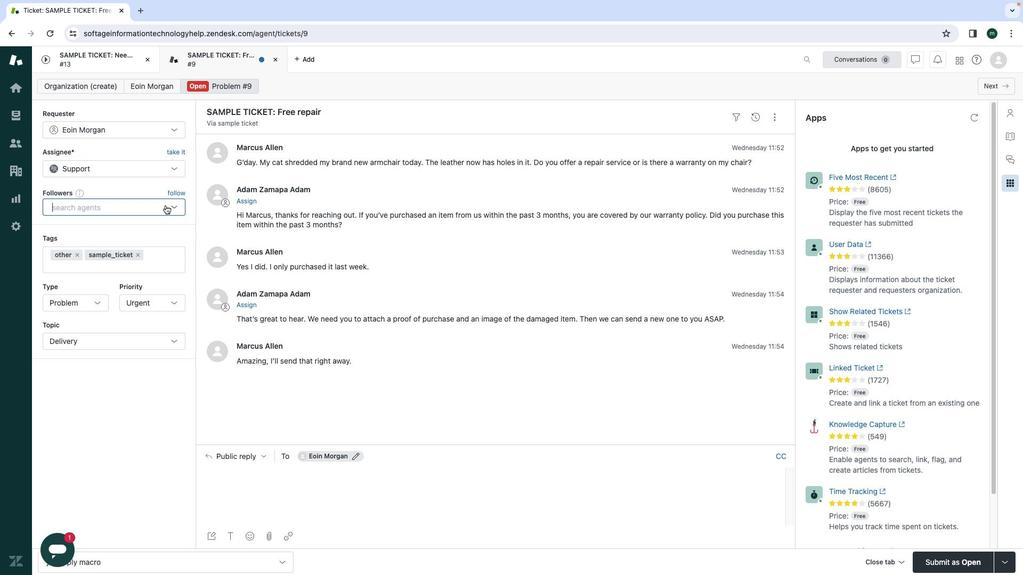 
Action: Mouse pressed left at (165, 205)
Screenshot: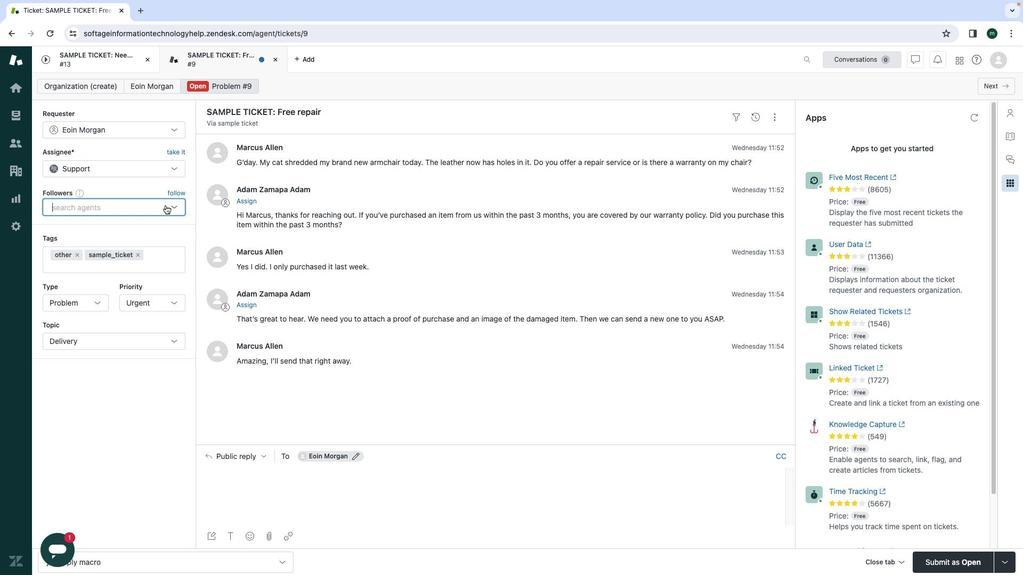 
Action: Mouse moved to (173, 199)
Screenshot: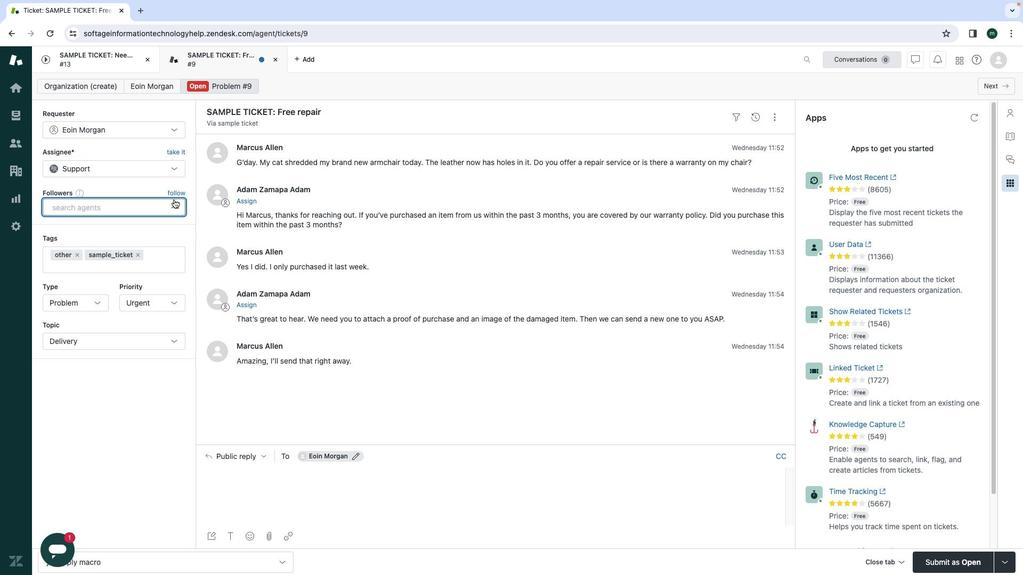 
Action: Key pressed Key.shift'T''i''c''k'
Screenshot: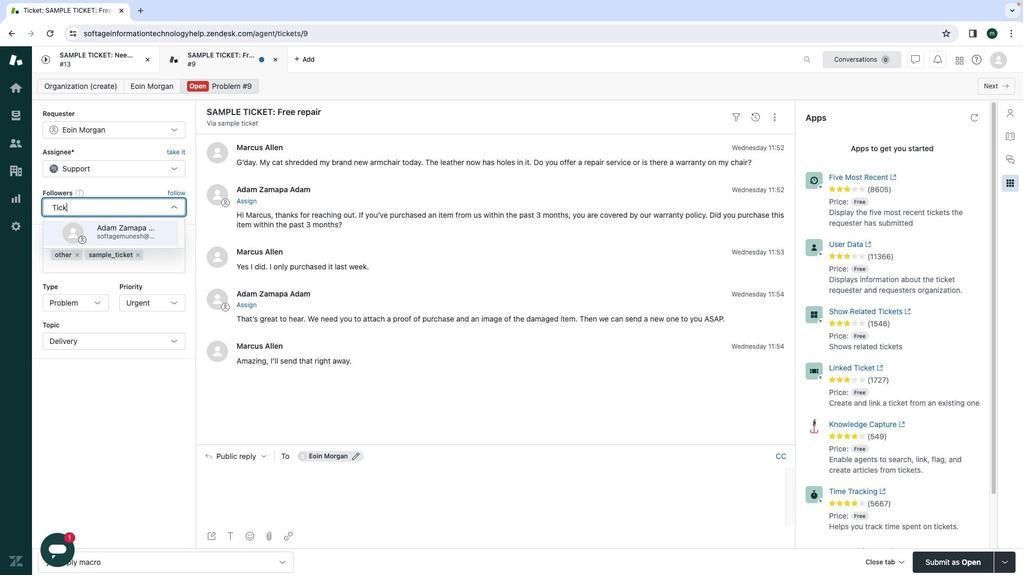 
Action: Mouse moved to (168, 207)
Screenshot: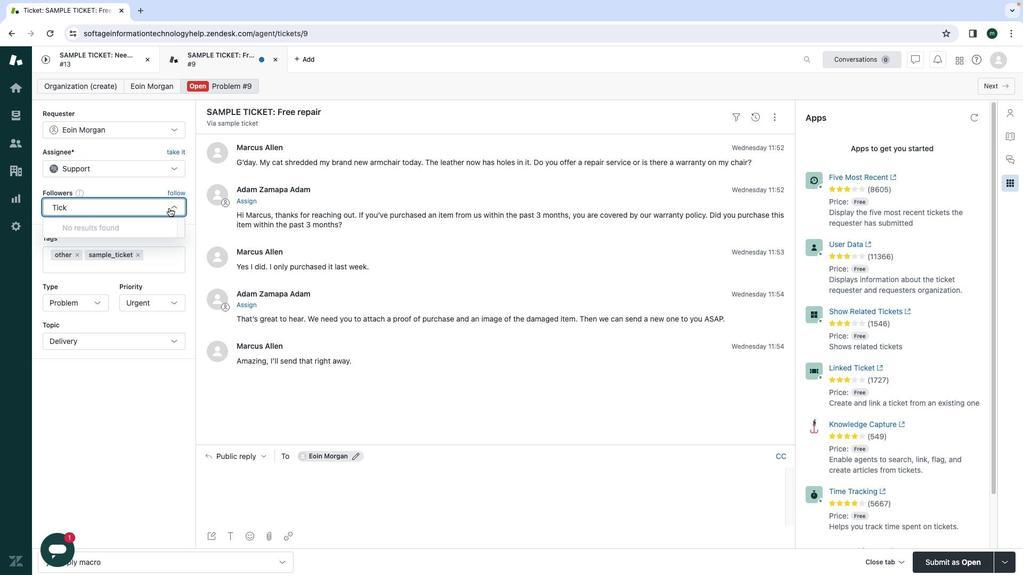 
Action: Key pressed Key.backspaceKey.backspace
Screenshot: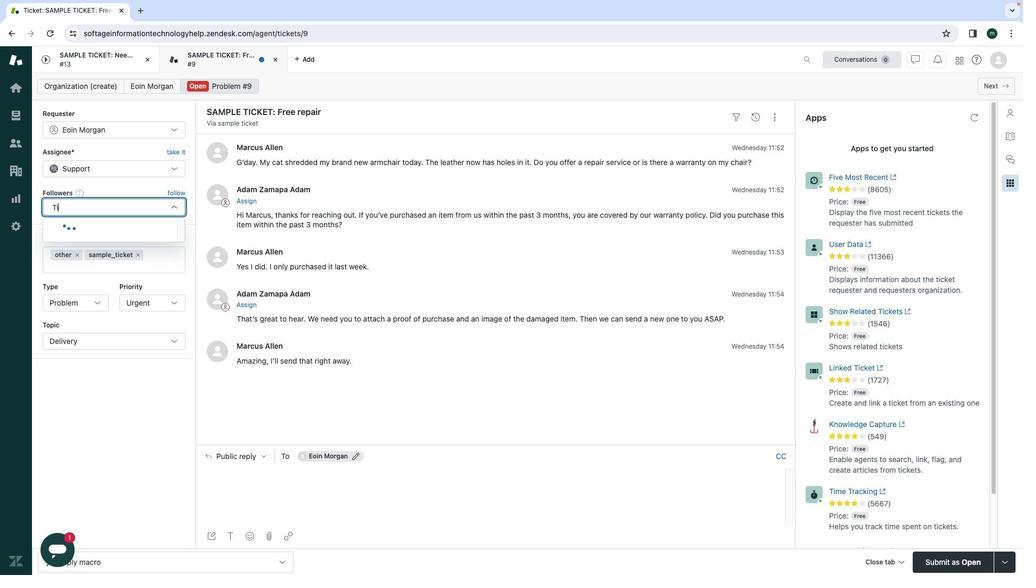 
Action: Mouse moved to (118, 228)
Screenshot: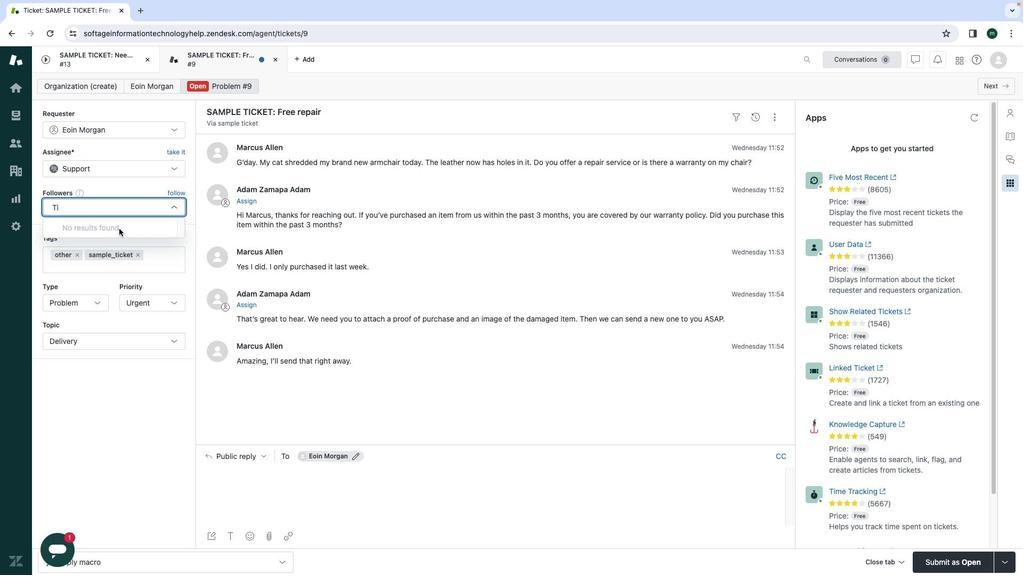 
Action: Key pressed Key.backspace
Screenshot: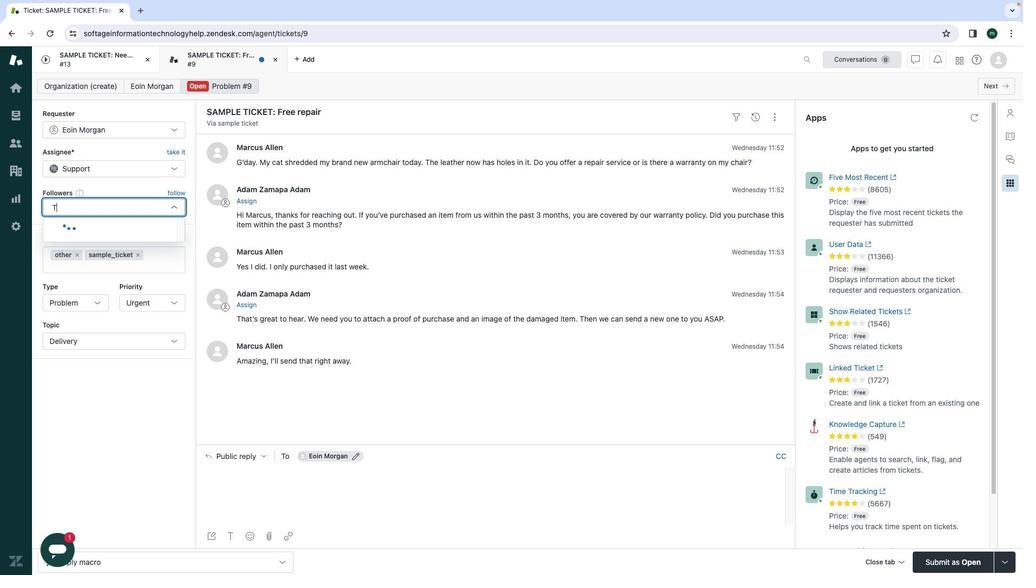 
Action: Mouse moved to (115, 231)
Screenshot: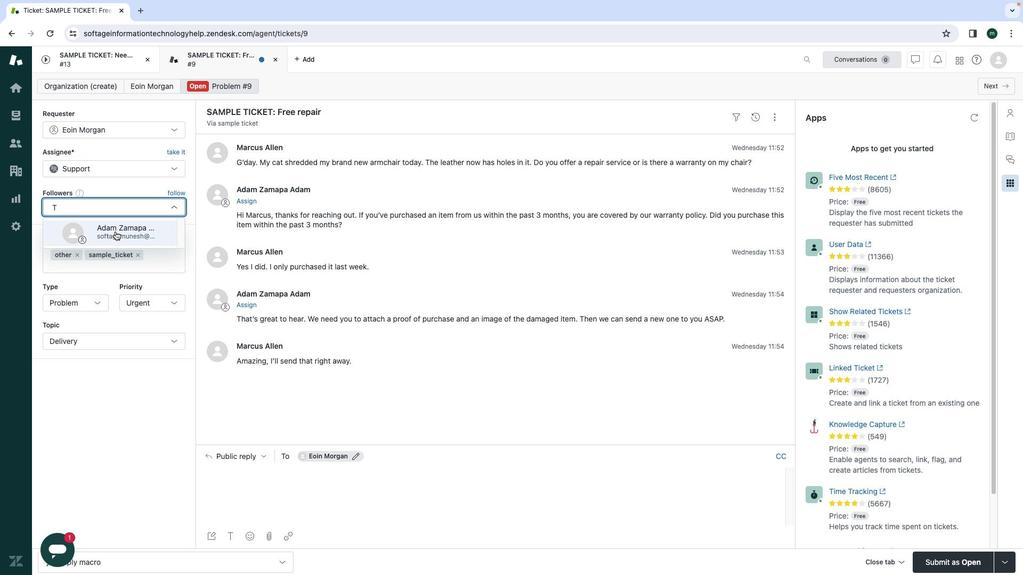 
Action: Mouse pressed left at (115, 231)
Screenshot: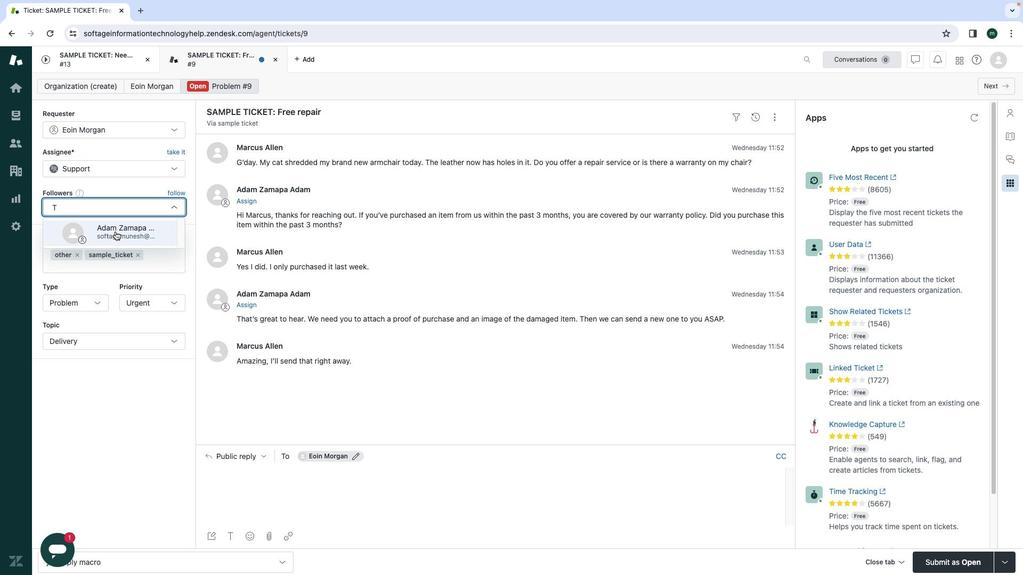 
Action: Mouse moved to (159, 270)
Screenshot: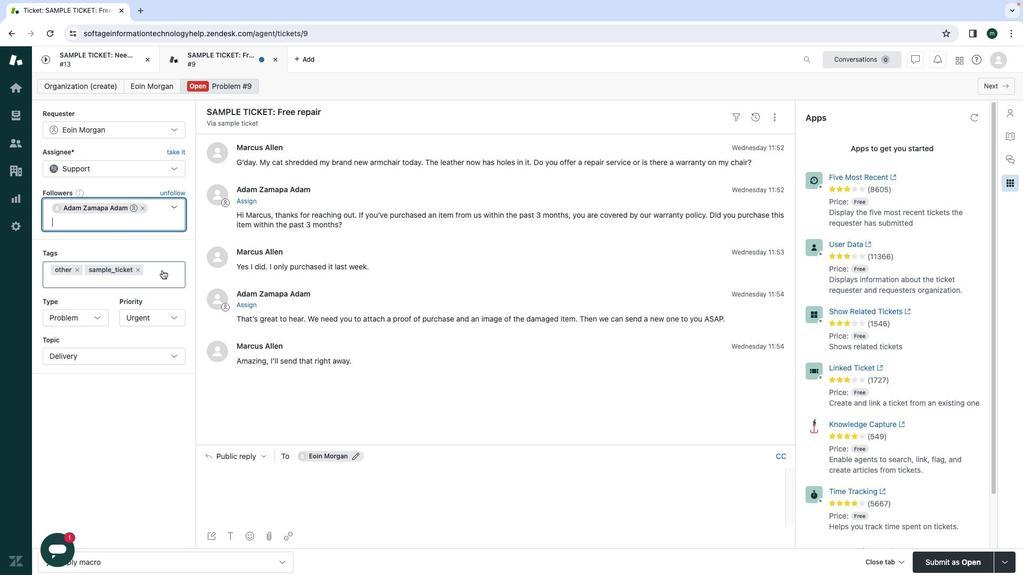 
Action: Mouse scrolled (159, 270) with delta (0, 0)
Screenshot: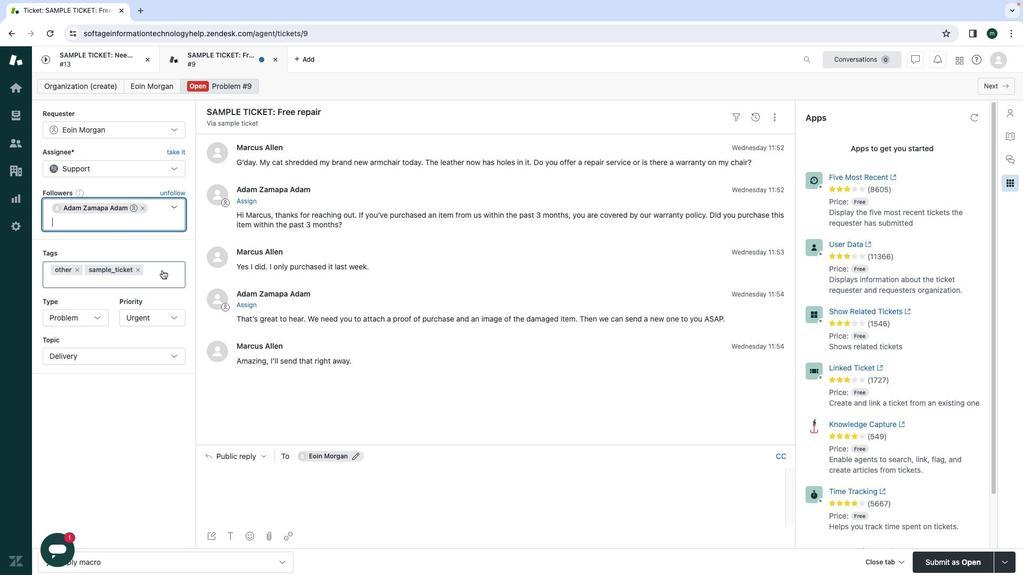 
Action: Mouse moved to (160, 270)
Screenshot: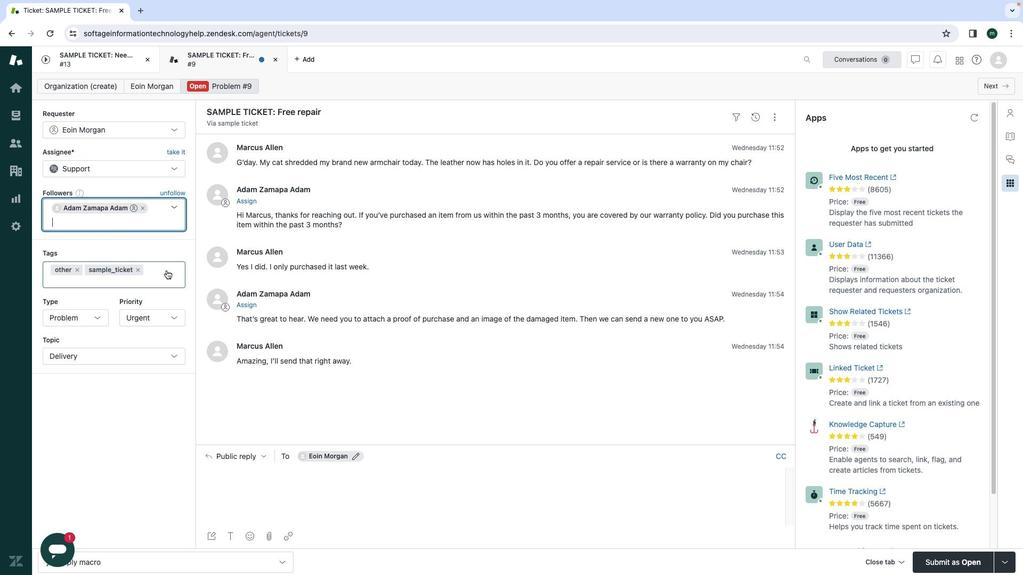 
Action: Mouse scrolled (160, 270) with delta (0, 0)
Screenshot: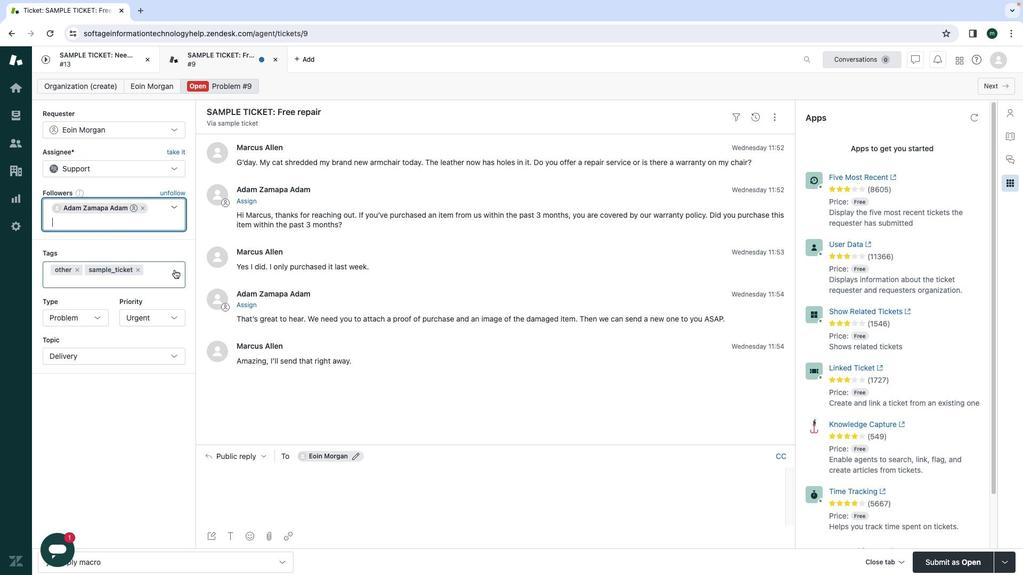 
Action: Mouse moved to (163, 270)
Screenshot: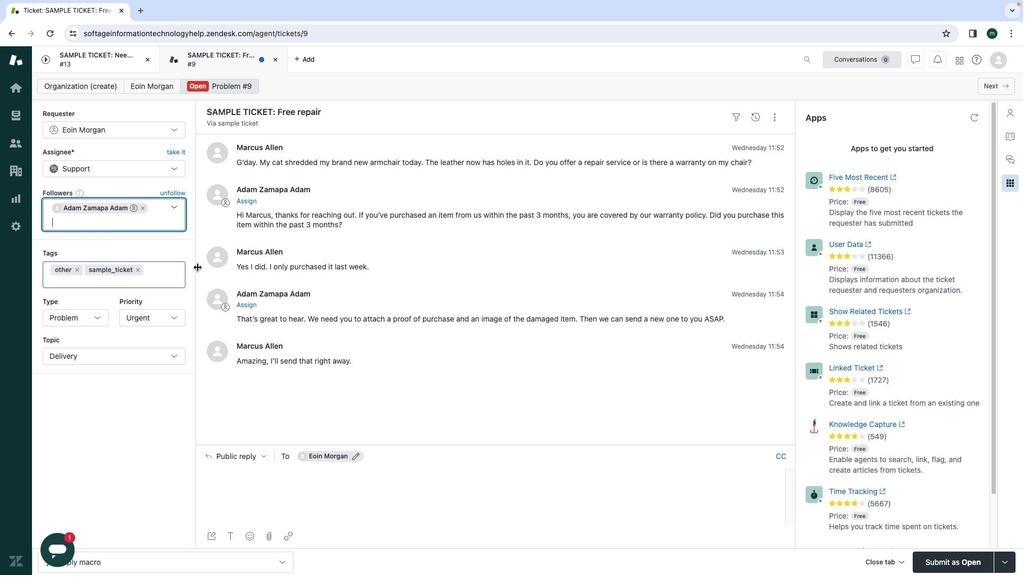 
Action: Mouse scrolled (163, 270) with delta (0, 0)
Screenshot: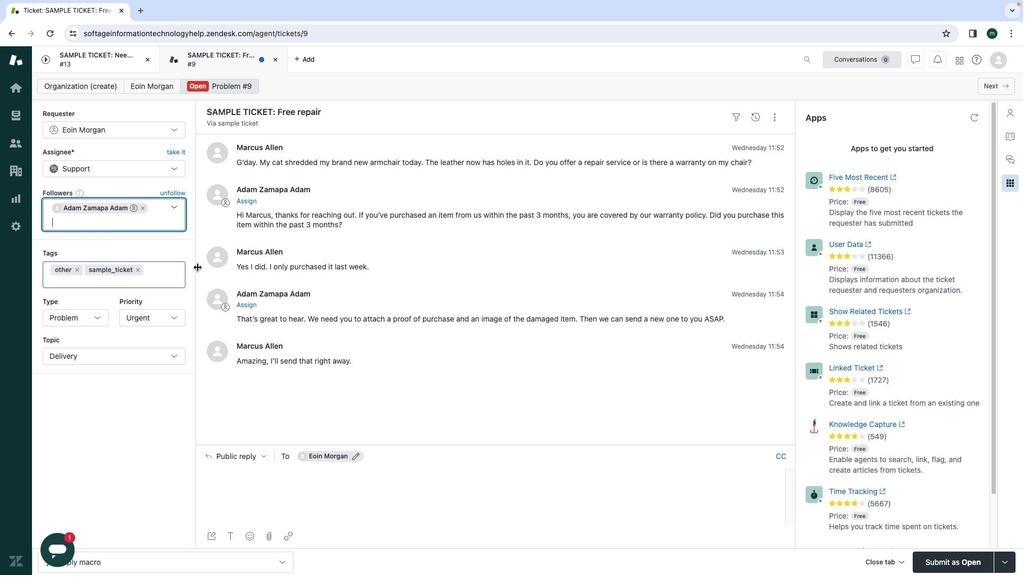 
Action: Mouse moved to (947, 567)
Screenshot: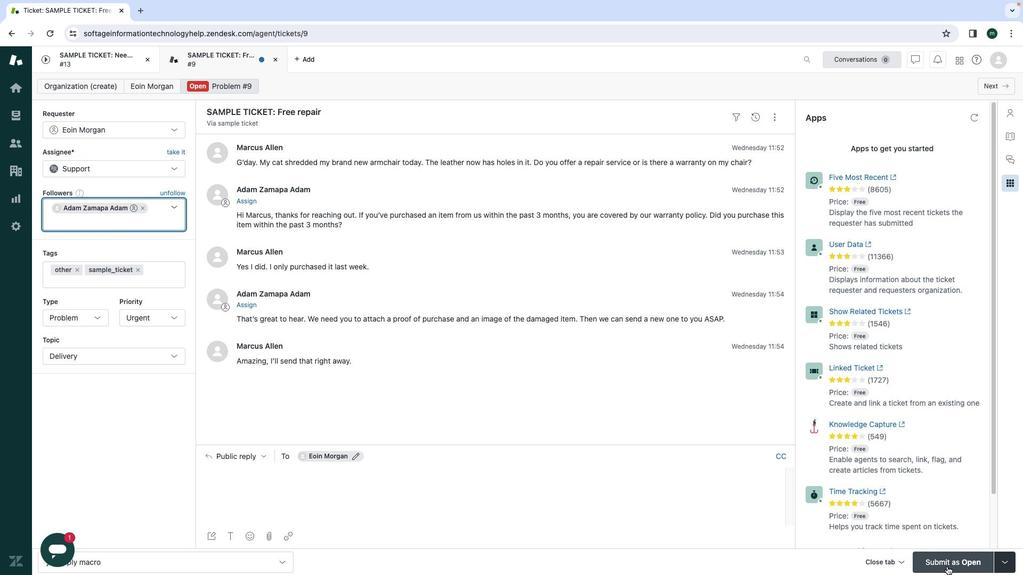 
Action: Mouse pressed left at (947, 567)
Screenshot: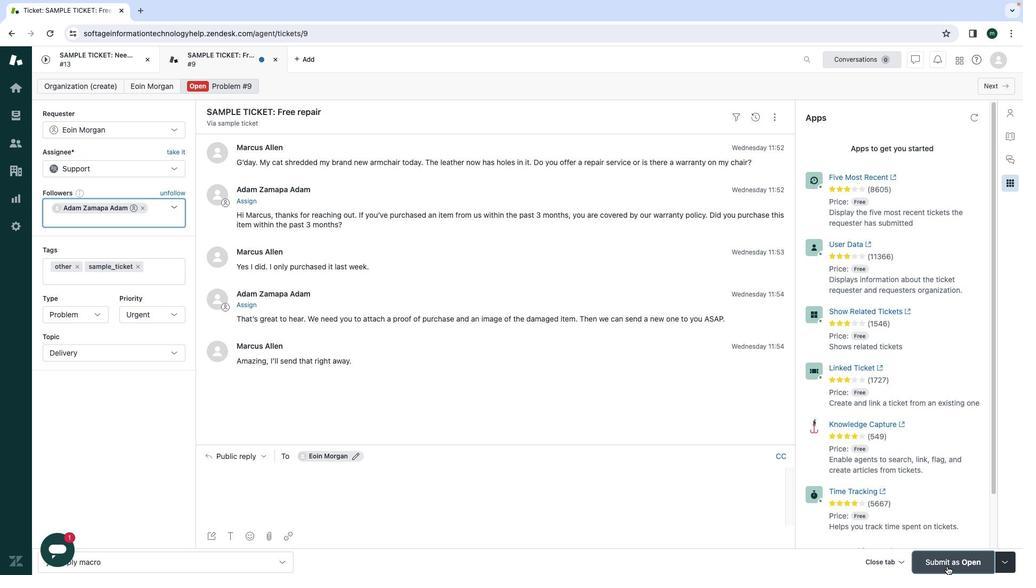 
Action: Mouse moved to (894, 442)
Screenshot: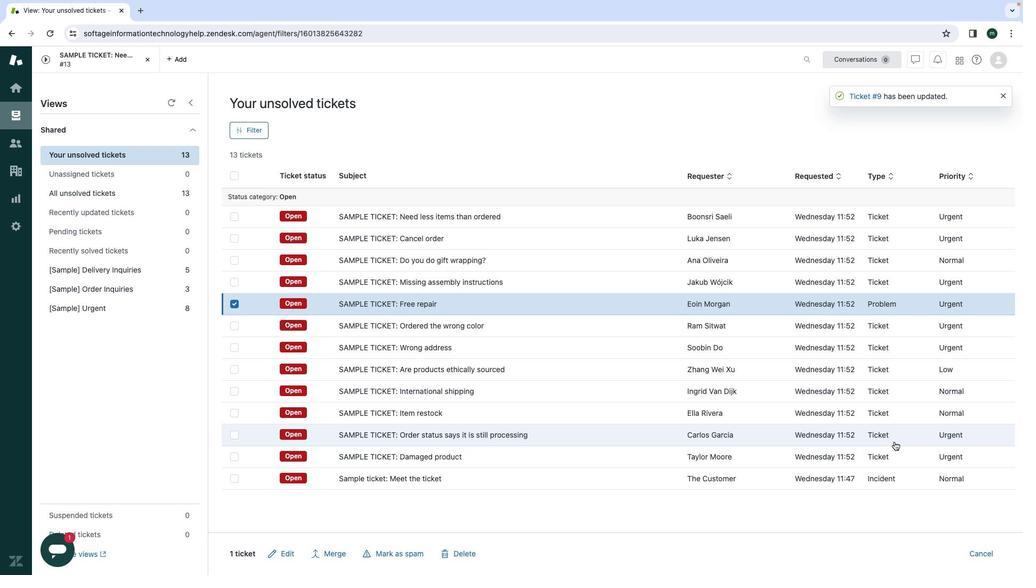 
